 Task: Create a due date automation trigger when advanced on, 2 working days after a card is due add basic without the green label at 11:00 AM.
Action: Mouse moved to (932, 286)
Screenshot: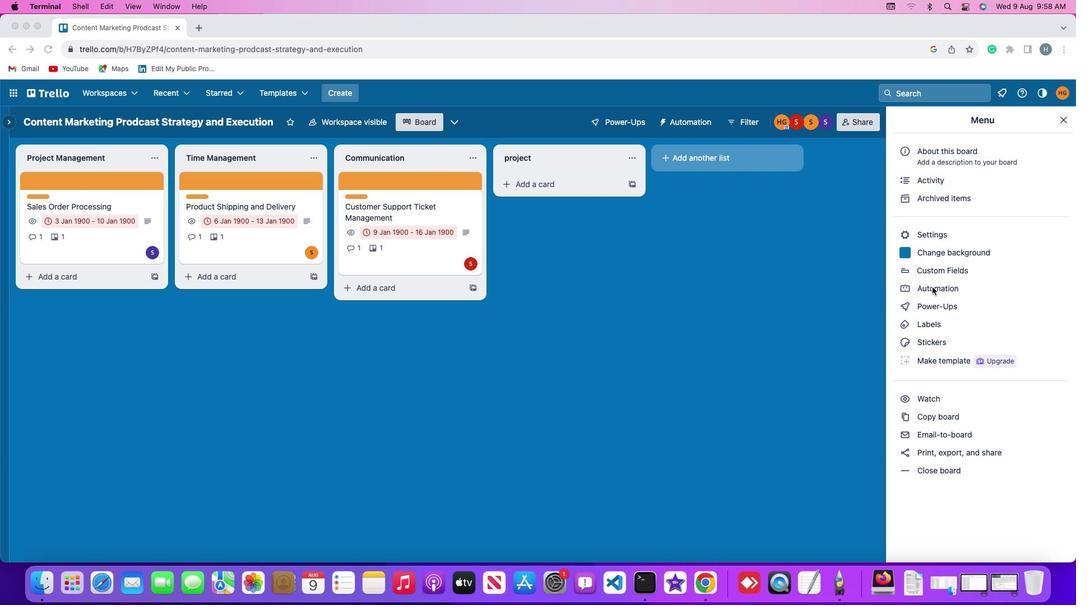 
Action: Mouse pressed left at (932, 286)
Screenshot: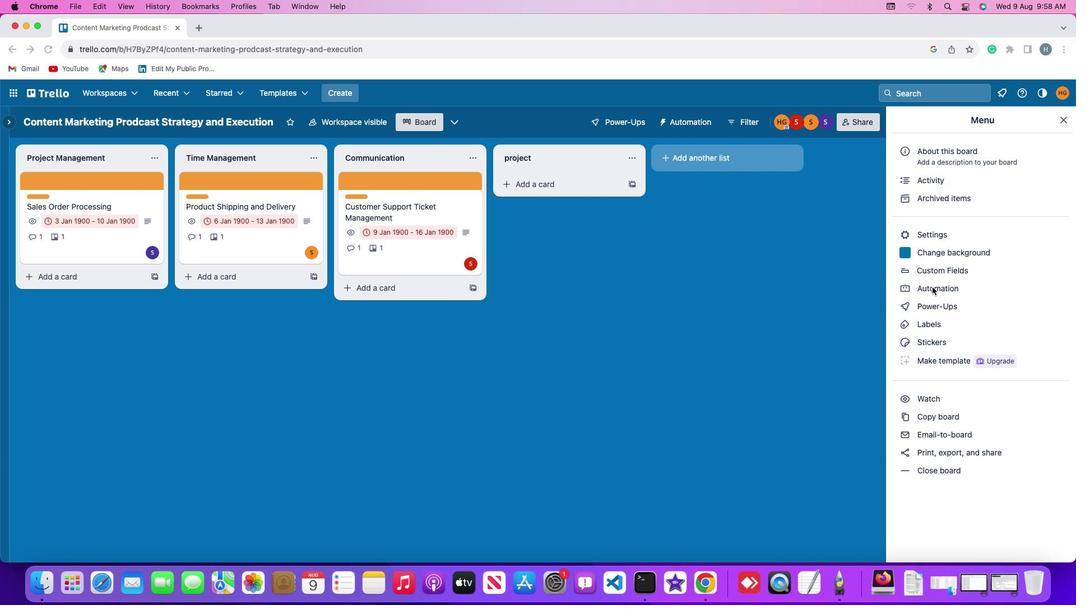 
Action: Mouse pressed left at (932, 286)
Screenshot: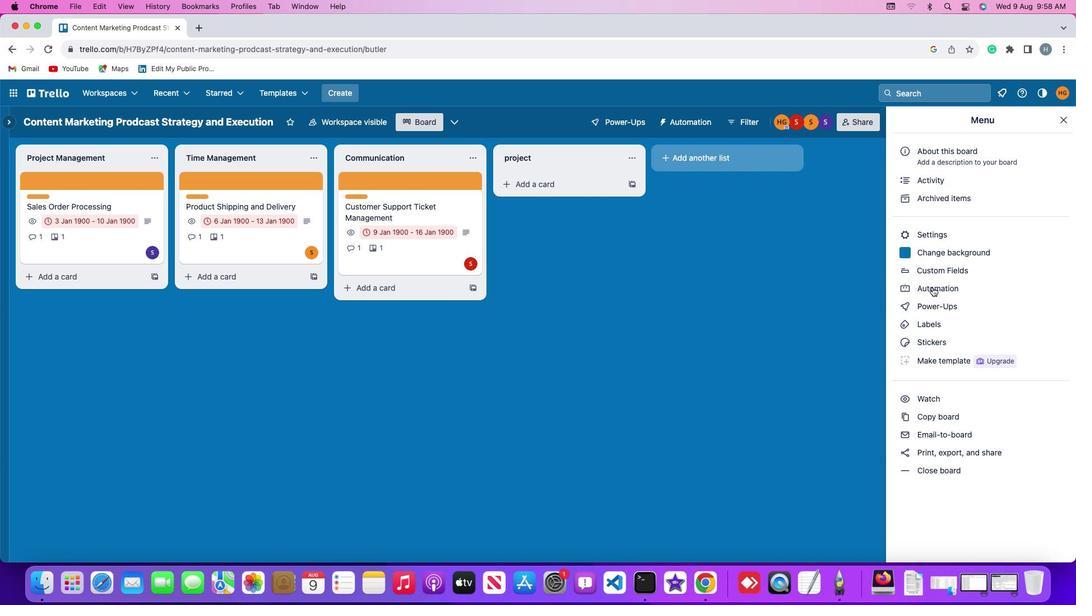 
Action: Mouse moved to (62, 264)
Screenshot: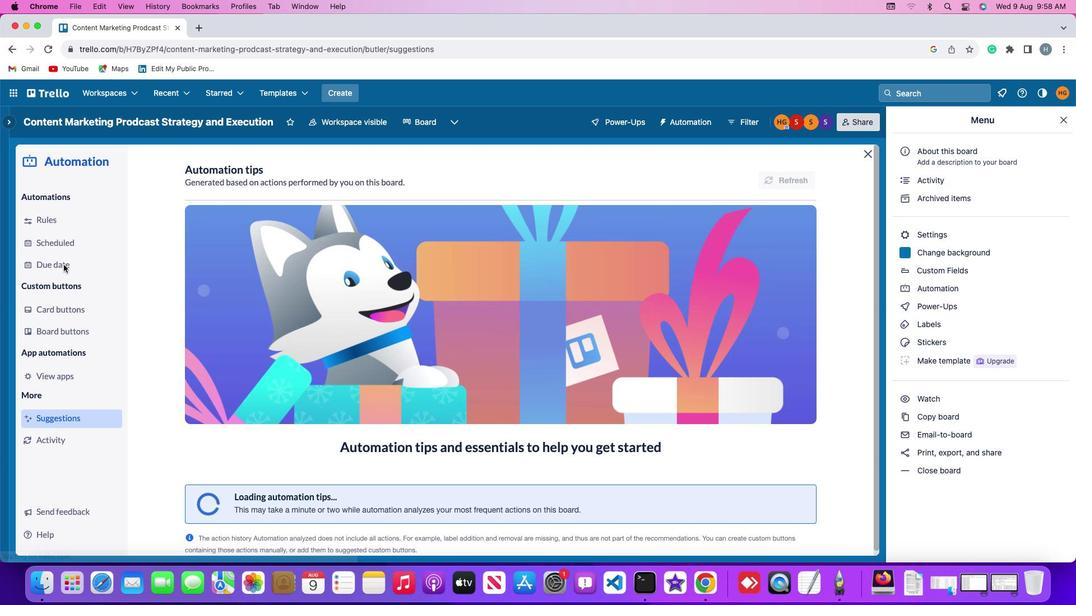 
Action: Mouse pressed left at (62, 264)
Screenshot: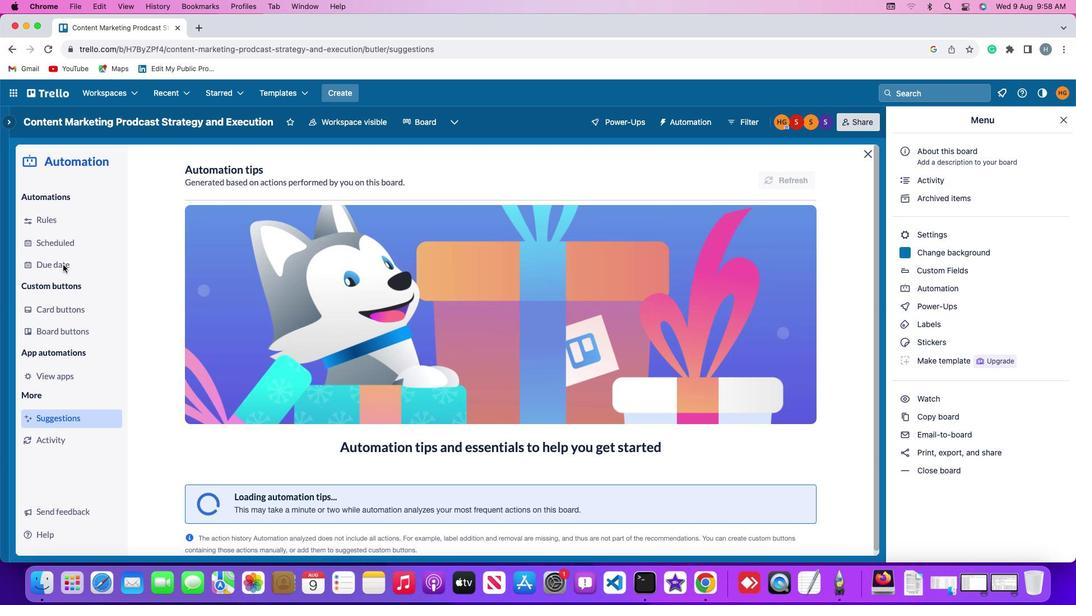 
Action: Mouse moved to (755, 173)
Screenshot: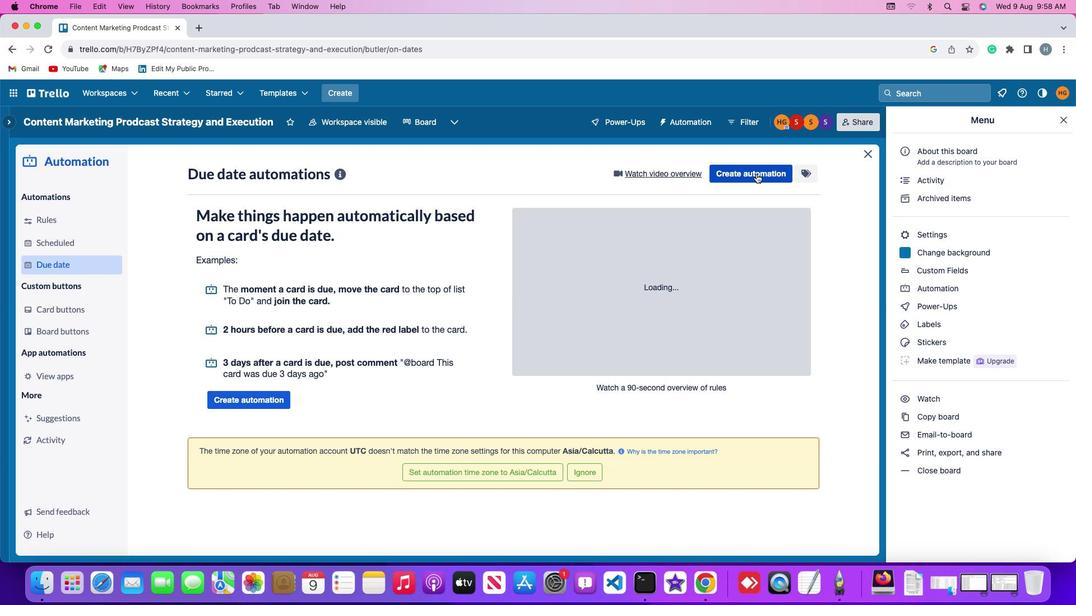 
Action: Mouse pressed left at (755, 173)
Screenshot: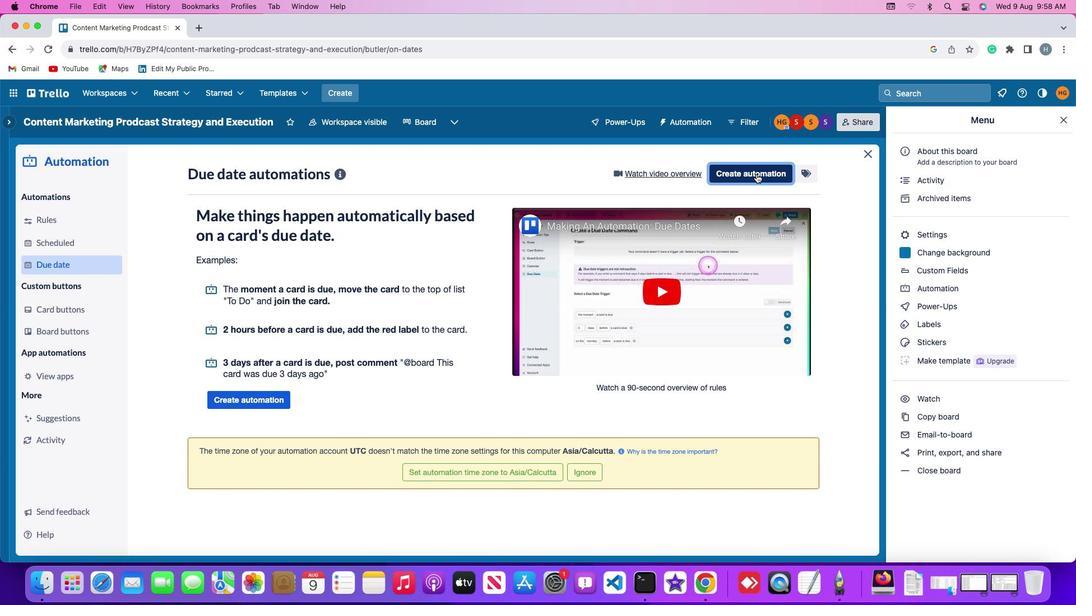 
Action: Mouse moved to (259, 283)
Screenshot: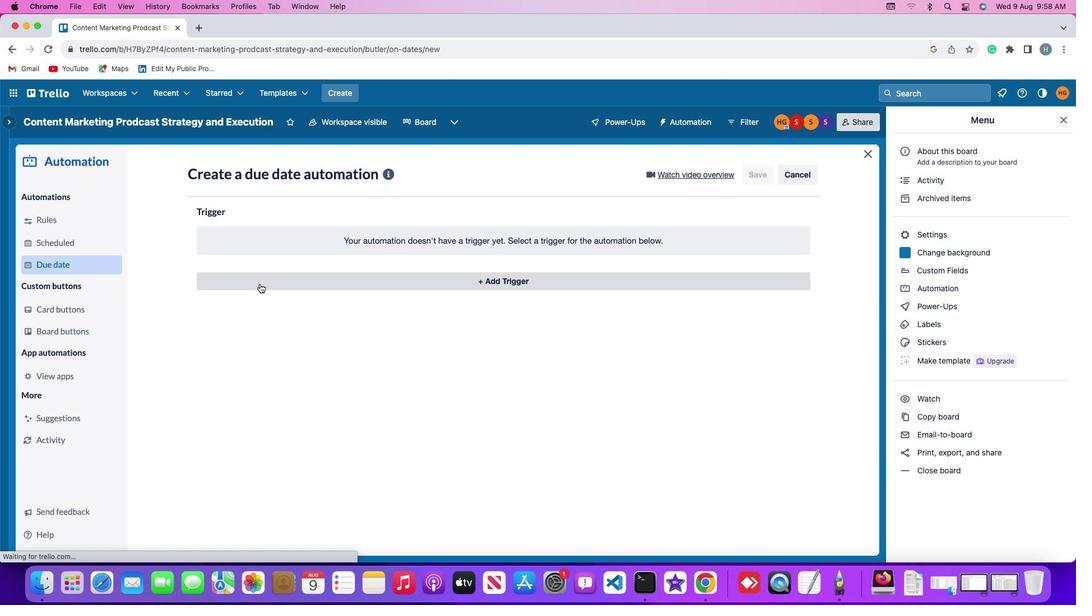 
Action: Mouse pressed left at (259, 283)
Screenshot: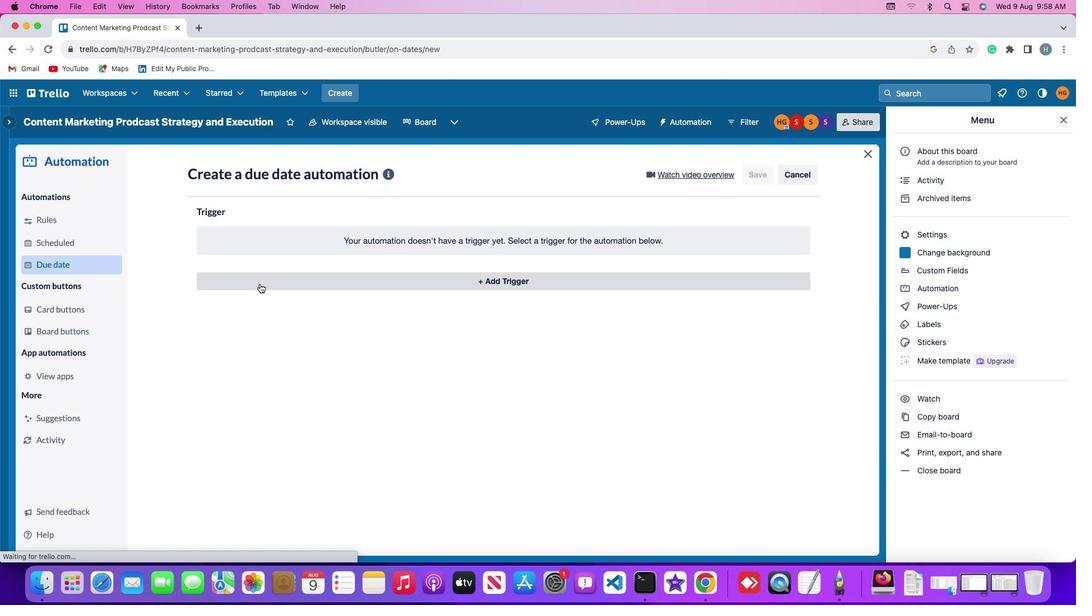 
Action: Mouse moved to (221, 452)
Screenshot: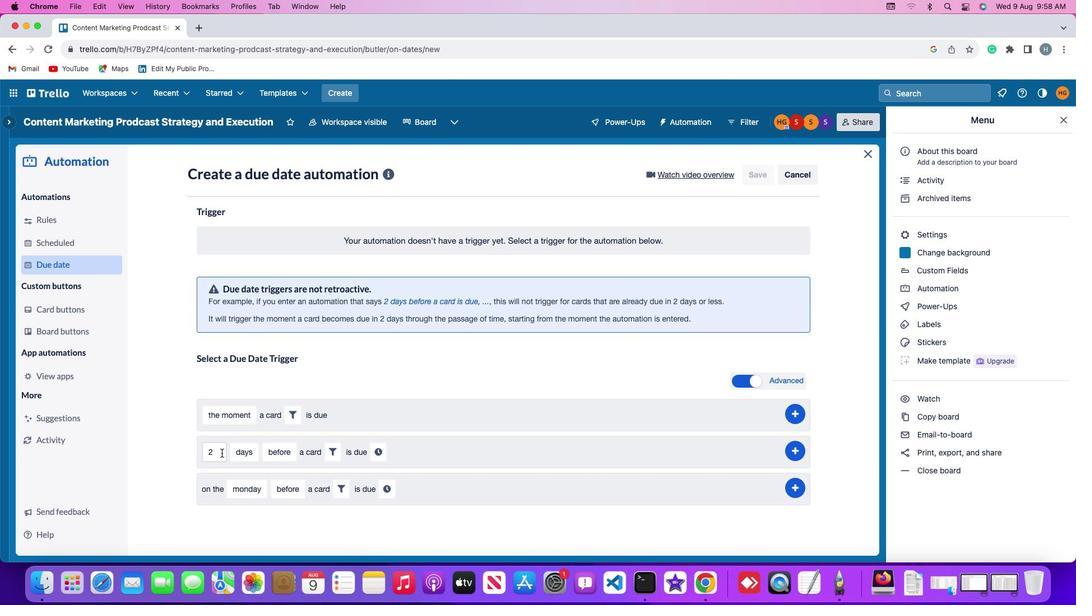 
Action: Mouse pressed left at (221, 452)
Screenshot: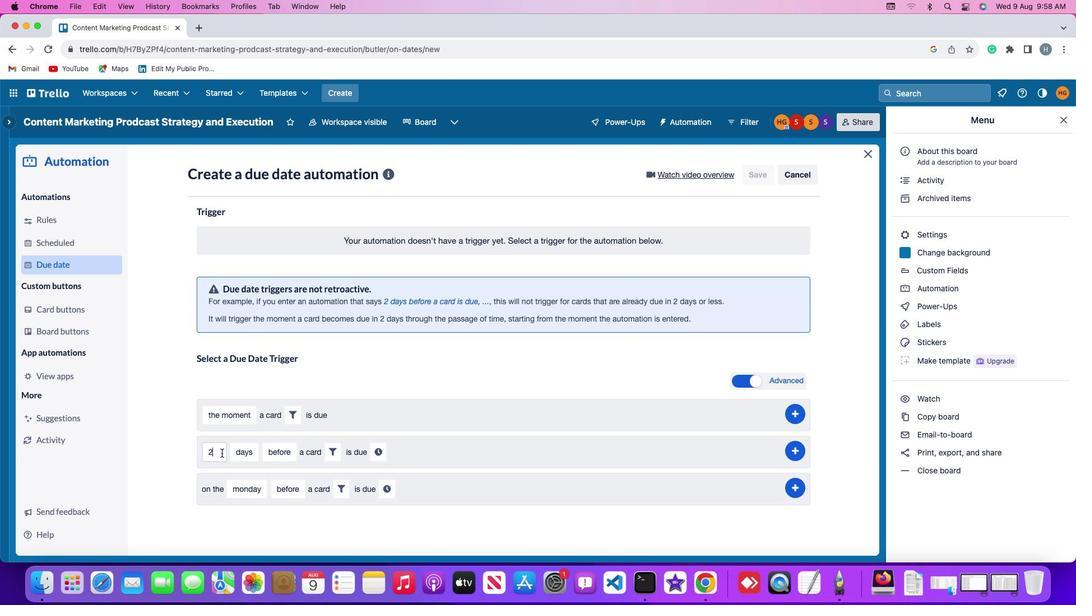 
Action: Key pressed Key.backspace'2'
Screenshot: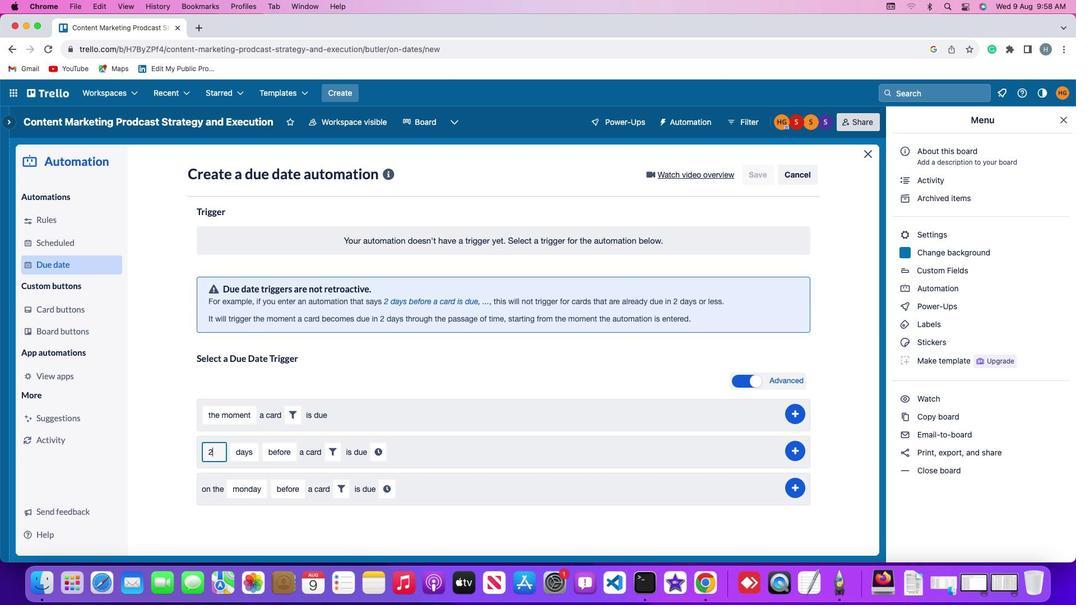 
Action: Mouse moved to (242, 453)
Screenshot: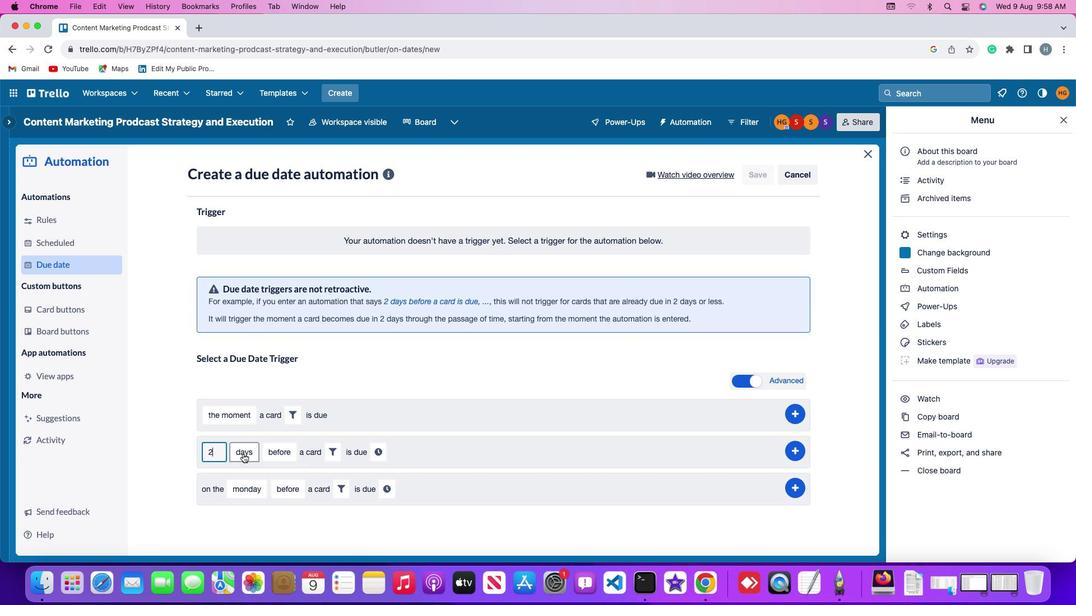 
Action: Mouse pressed left at (242, 453)
Screenshot: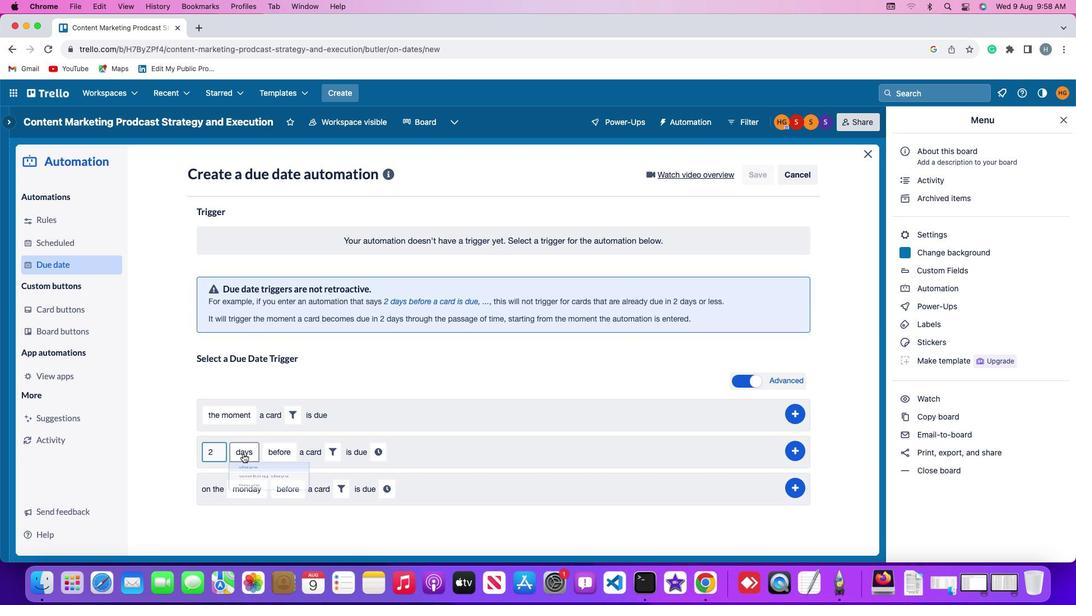 
Action: Mouse moved to (256, 496)
Screenshot: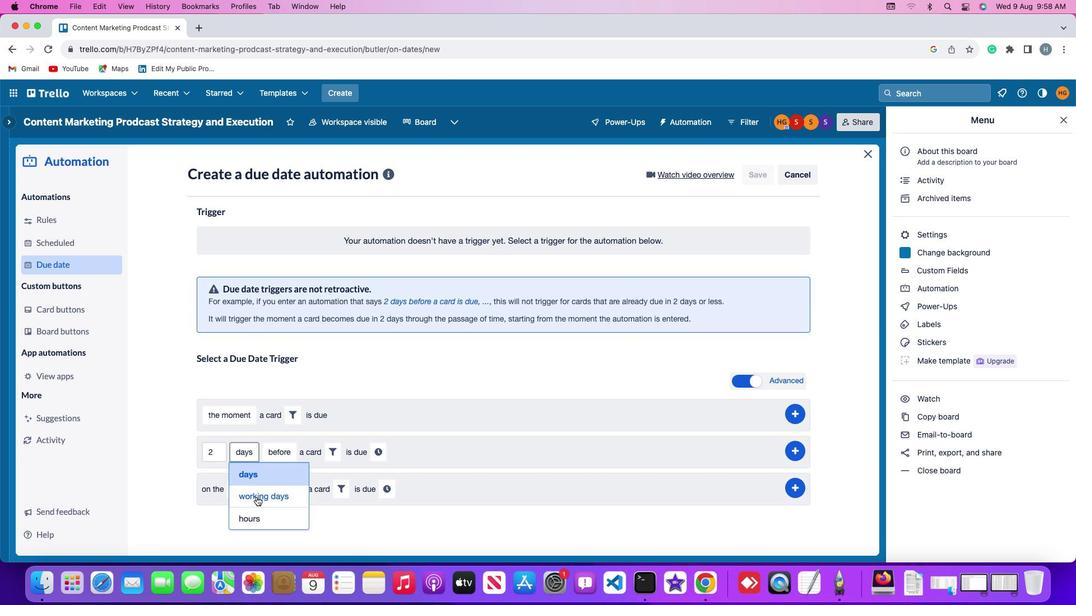 
Action: Mouse pressed left at (256, 496)
Screenshot: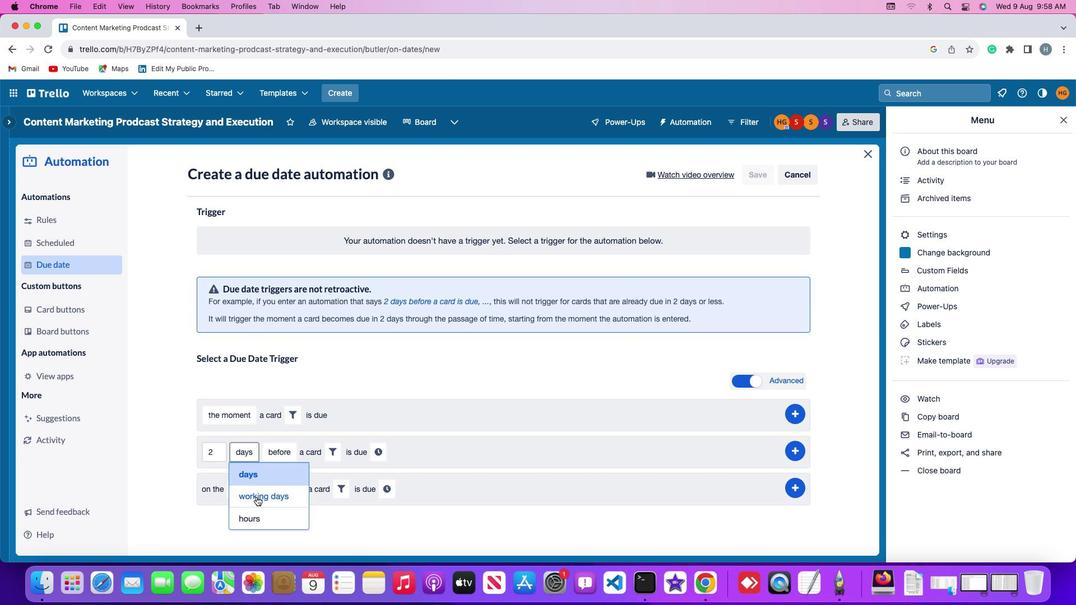 
Action: Mouse moved to (306, 455)
Screenshot: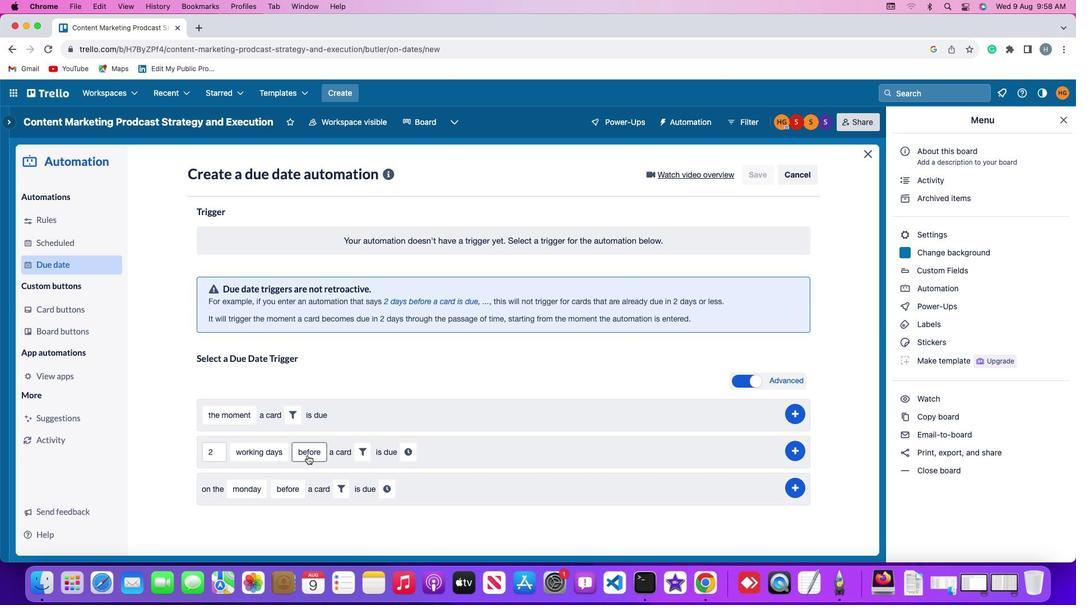 
Action: Mouse pressed left at (306, 455)
Screenshot: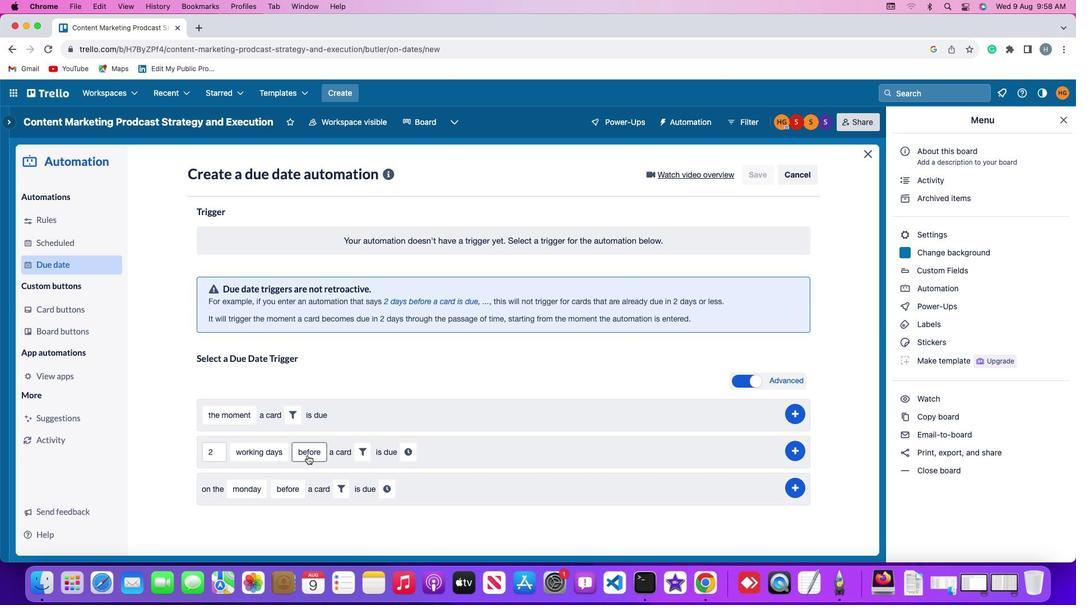 
Action: Mouse moved to (310, 495)
Screenshot: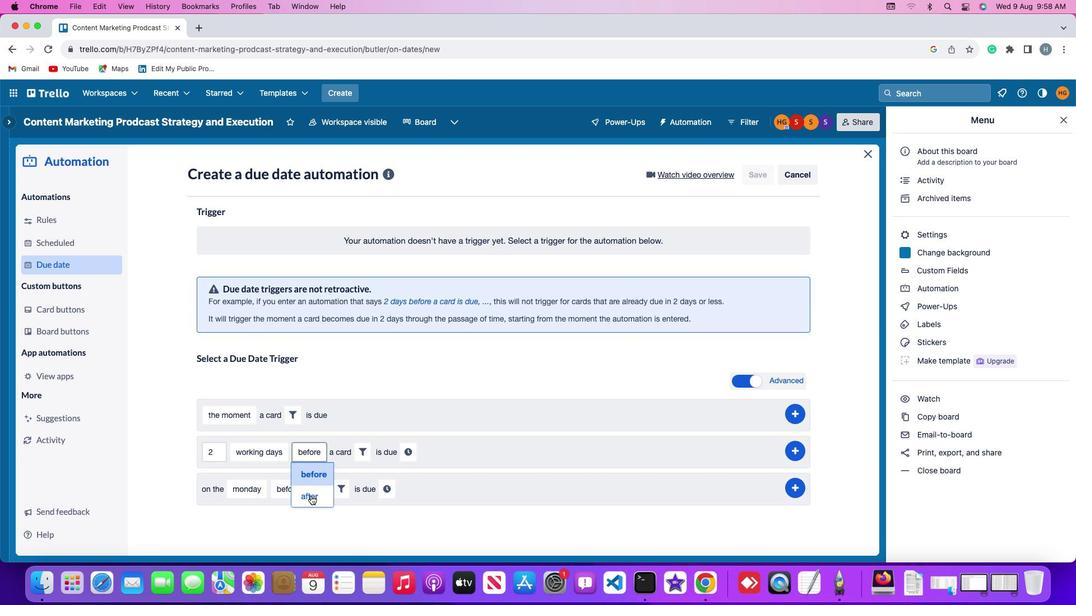 
Action: Mouse pressed left at (310, 495)
Screenshot: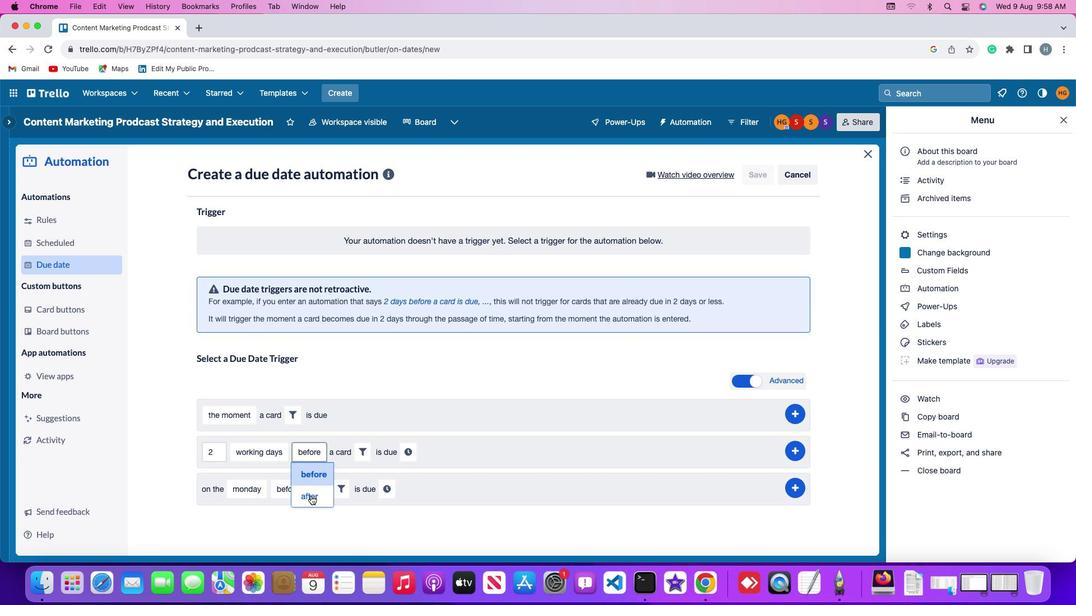
Action: Mouse moved to (360, 456)
Screenshot: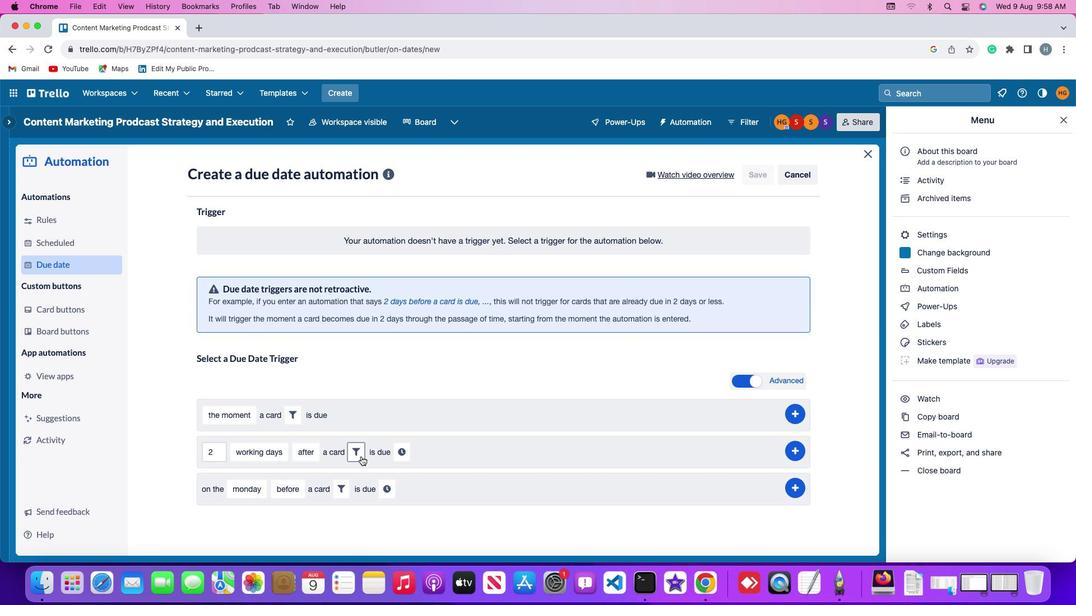 
Action: Mouse pressed left at (360, 456)
Screenshot: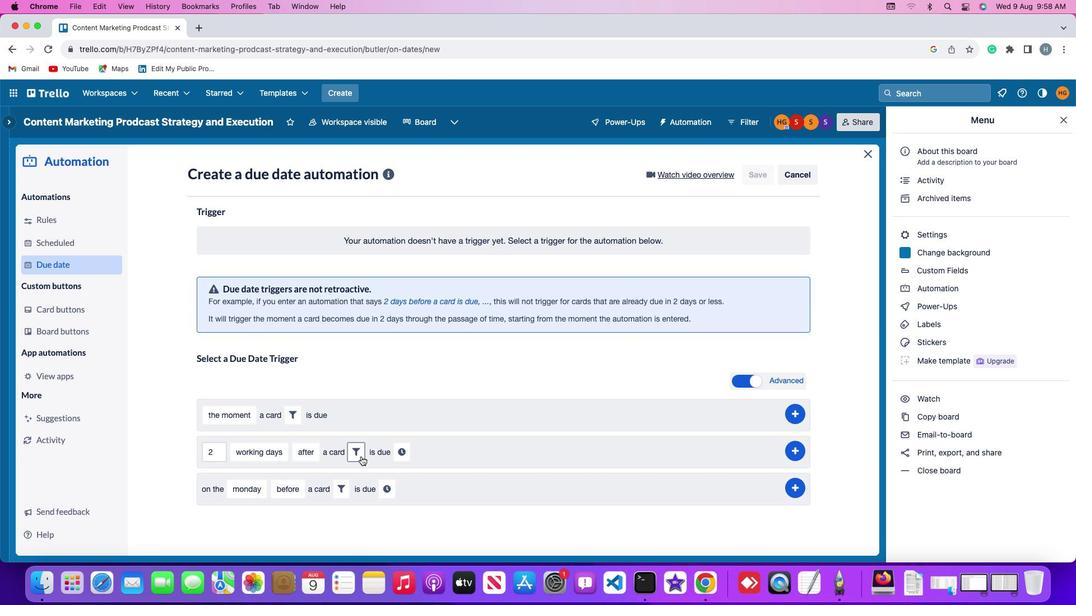 
Action: Mouse moved to (335, 515)
Screenshot: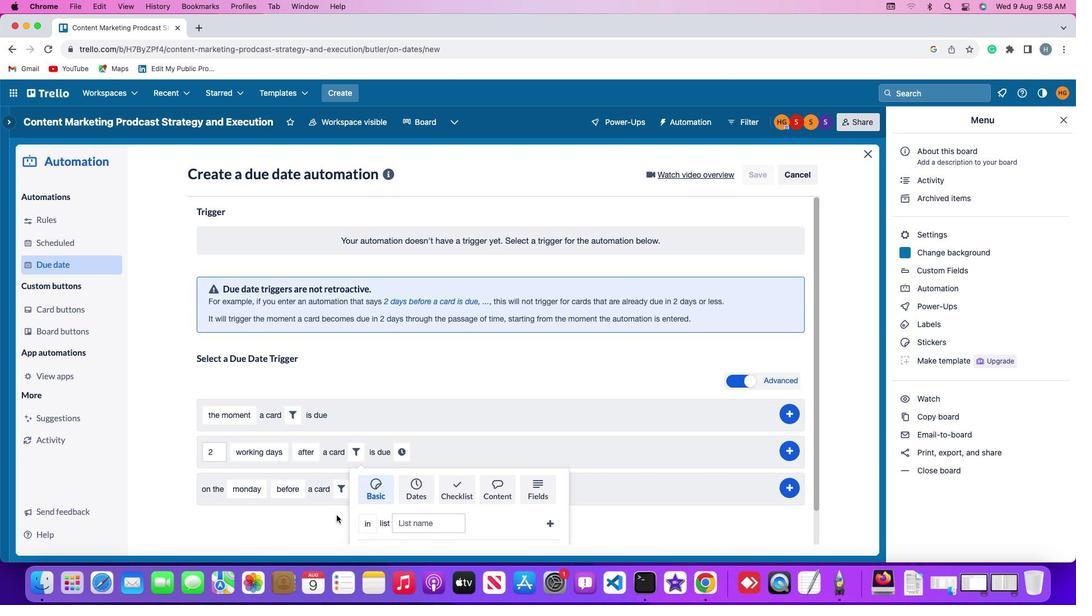 
Action: Mouse scrolled (335, 515) with delta (0, 0)
Screenshot: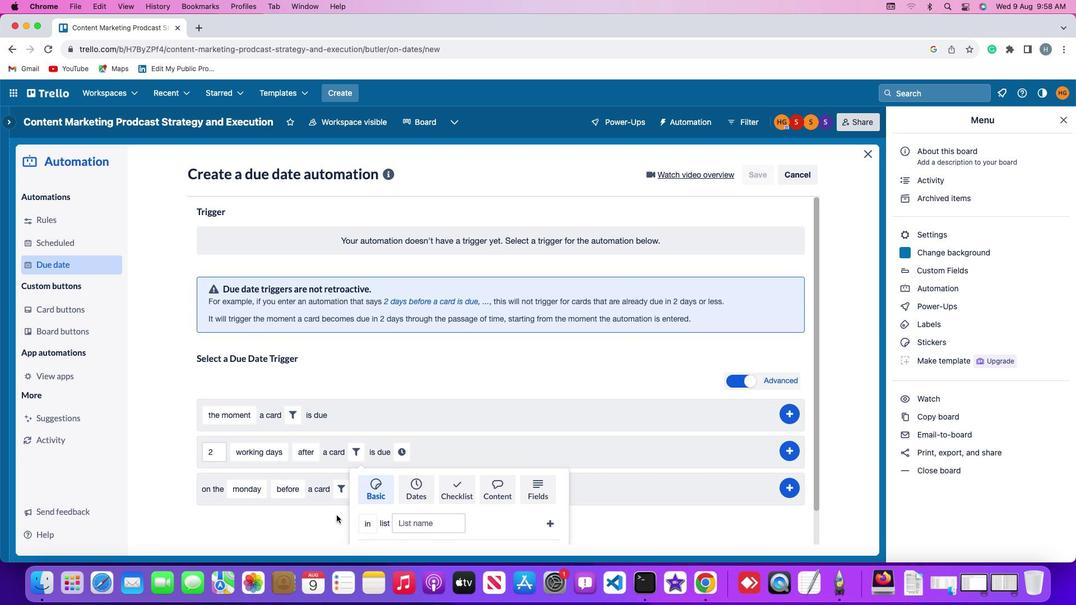 
Action: Mouse scrolled (335, 515) with delta (0, 0)
Screenshot: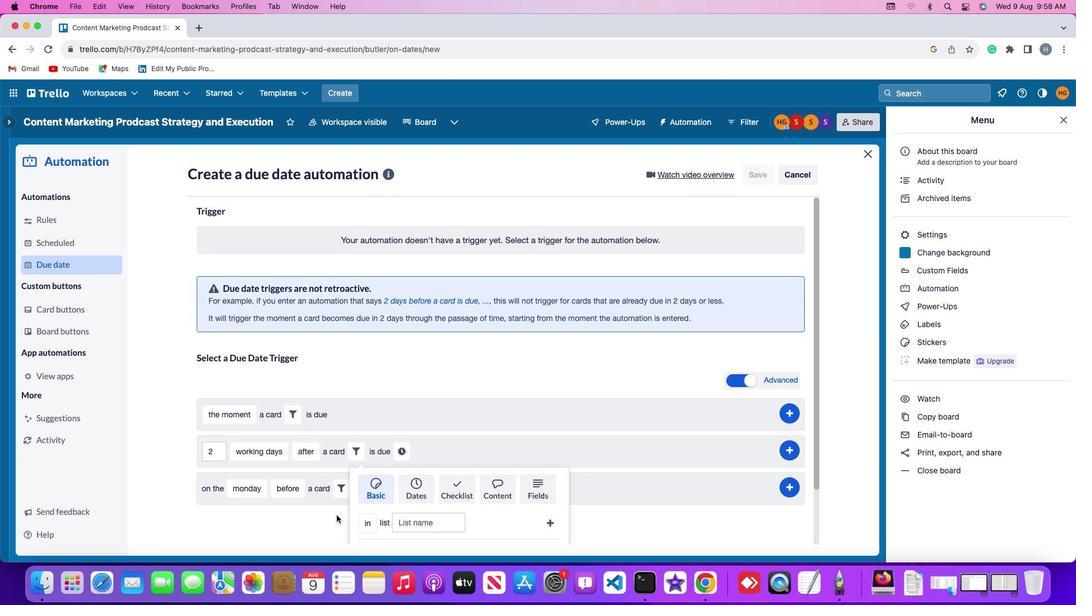 
Action: Mouse scrolled (335, 515) with delta (0, -1)
Screenshot: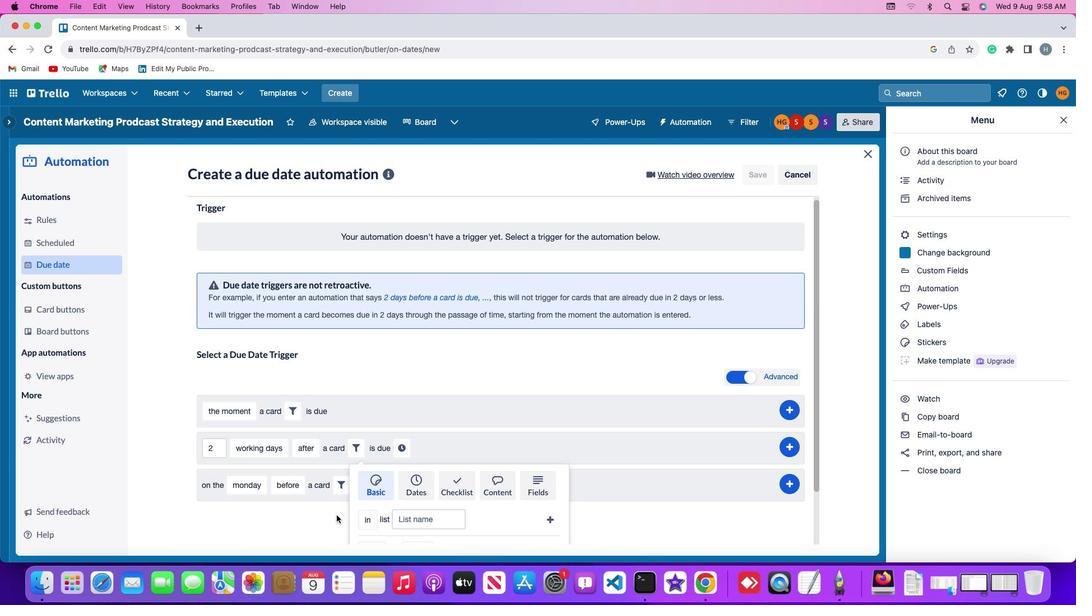 
Action: Mouse scrolled (335, 515) with delta (0, -2)
Screenshot: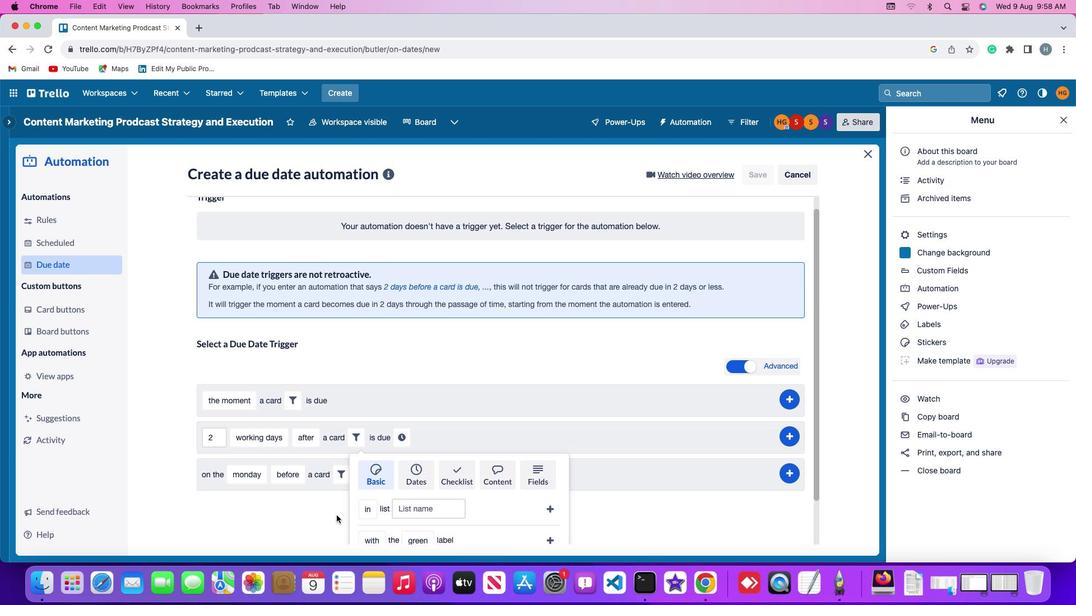 
Action: Mouse scrolled (335, 515) with delta (0, -2)
Screenshot: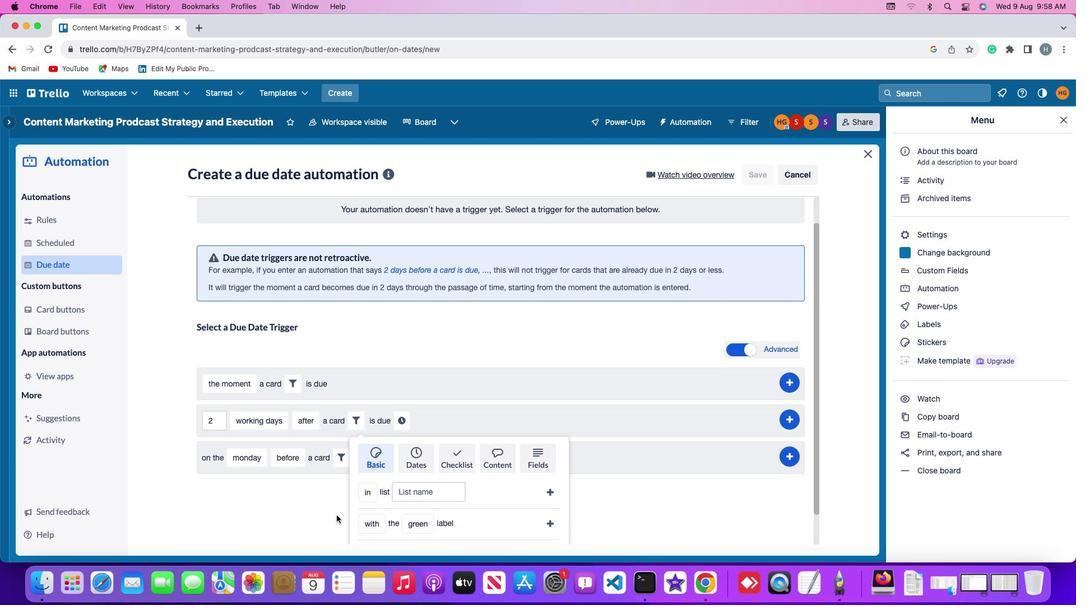 
Action: Mouse moved to (361, 495)
Screenshot: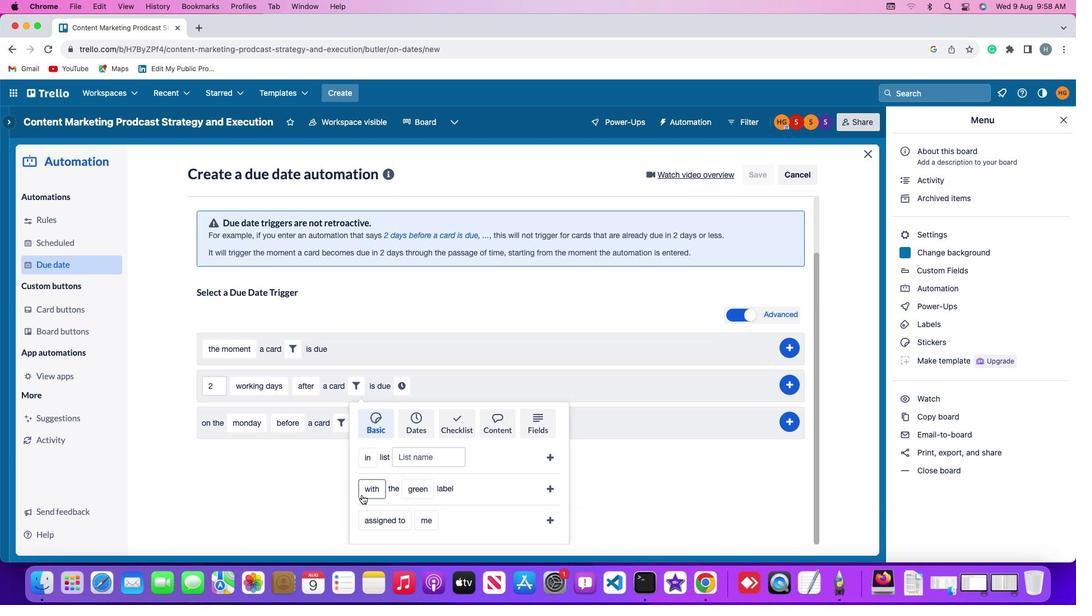 
Action: Mouse pressed left at (361, 495)
Screenshot: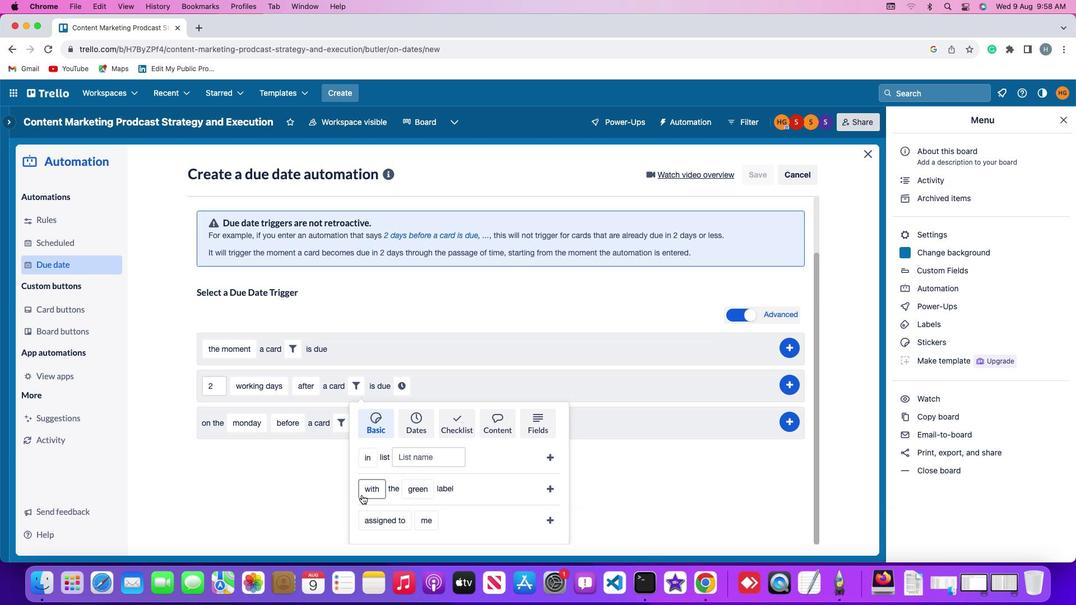 
Action: Mouse moved to (383, 443)
Screenshot: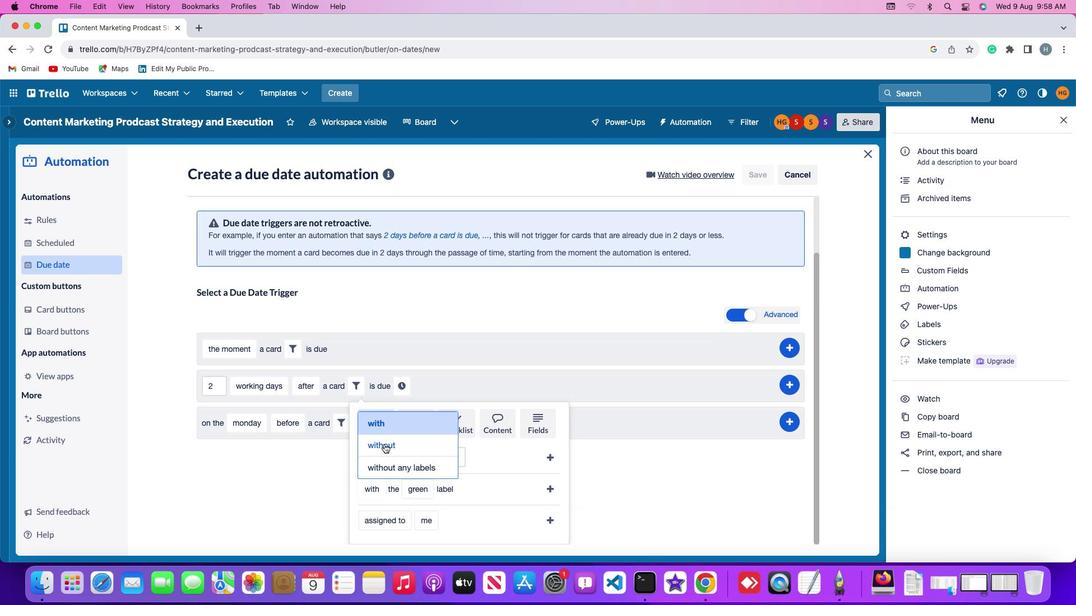 
Action: Mouse pressed left at (383, 443)
Screenshot: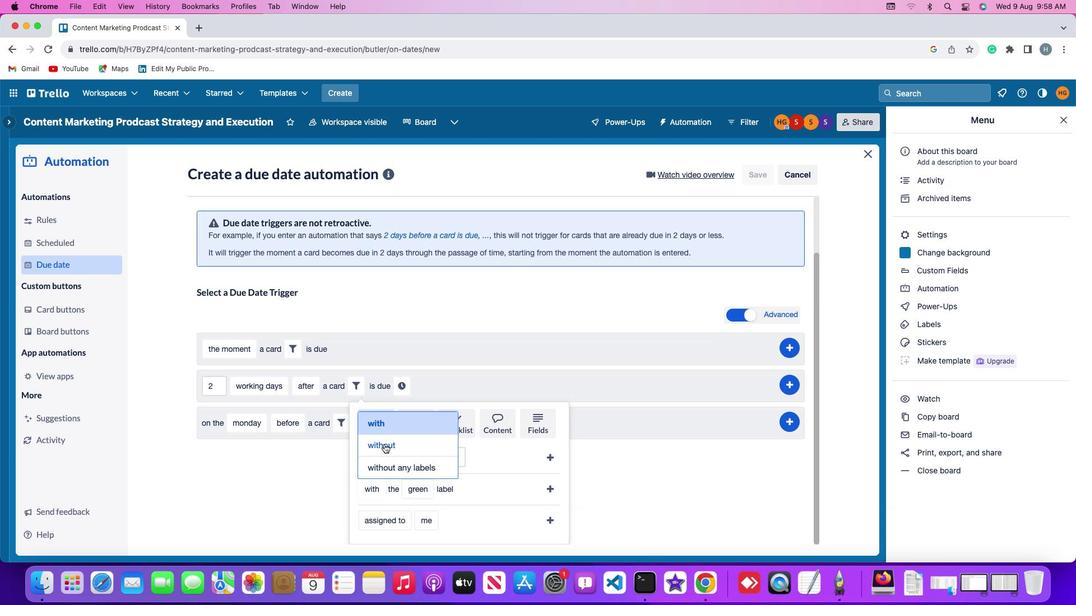
Action: Mouse moved to (439, 488)
Screenshot: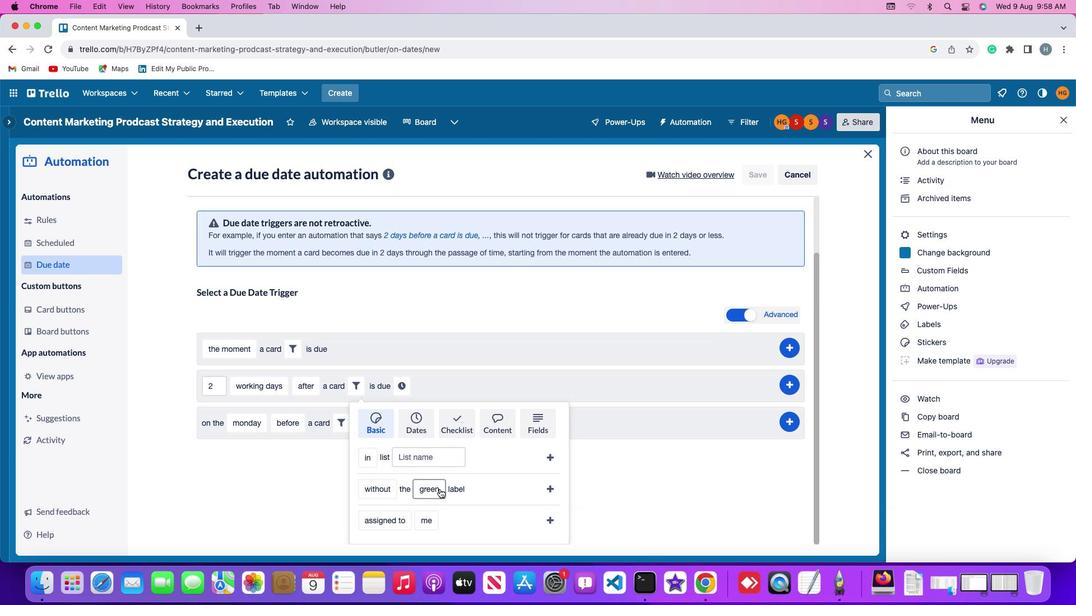 
Action: Mouse pressed left at (439, 488)
Screenshot: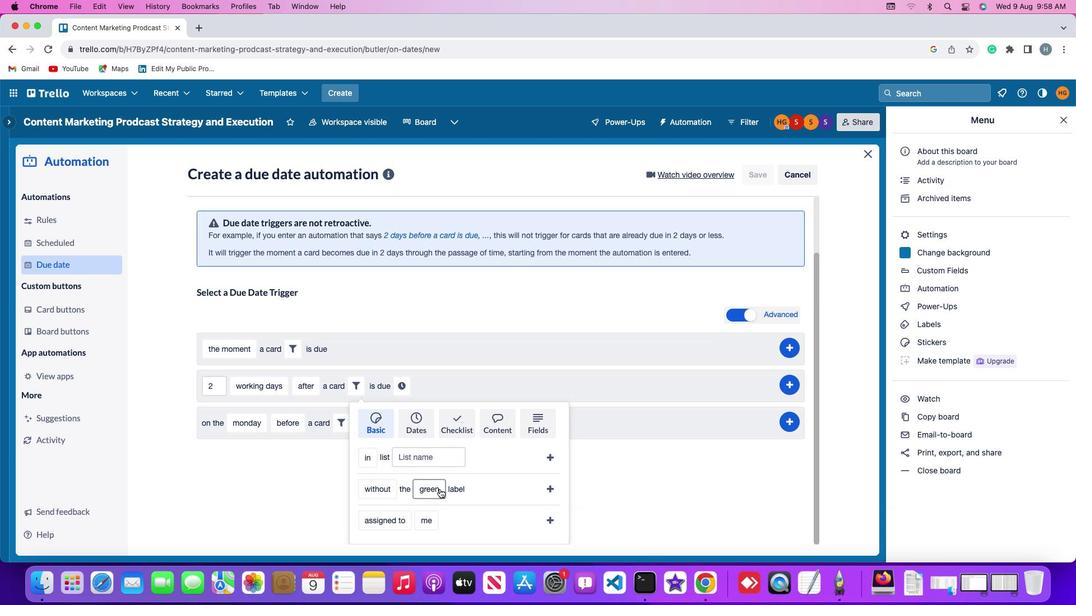 
Action: Mouse moved to (427, 344)
Screenshot: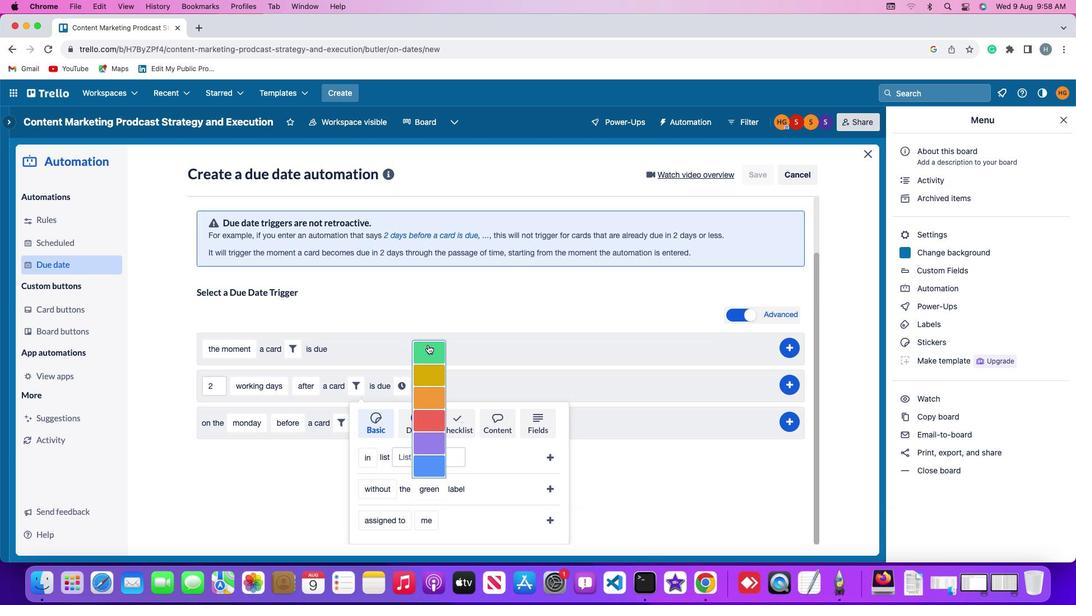 
Action: Mouse pressed left at (427, 344)
Screenshot: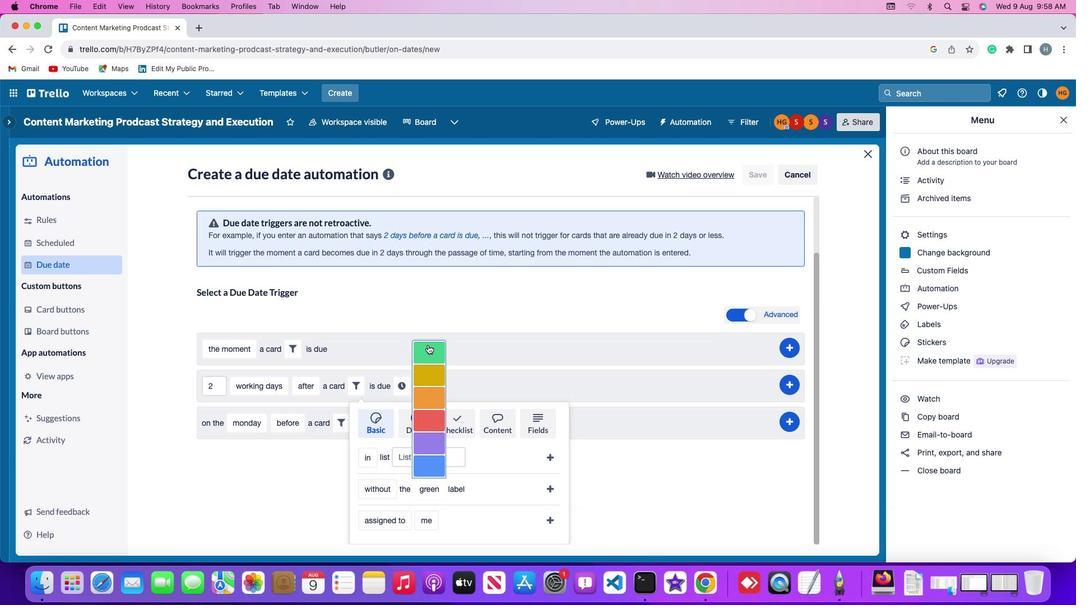 
Action: Mouse moved to (552, 485)
Screenshot: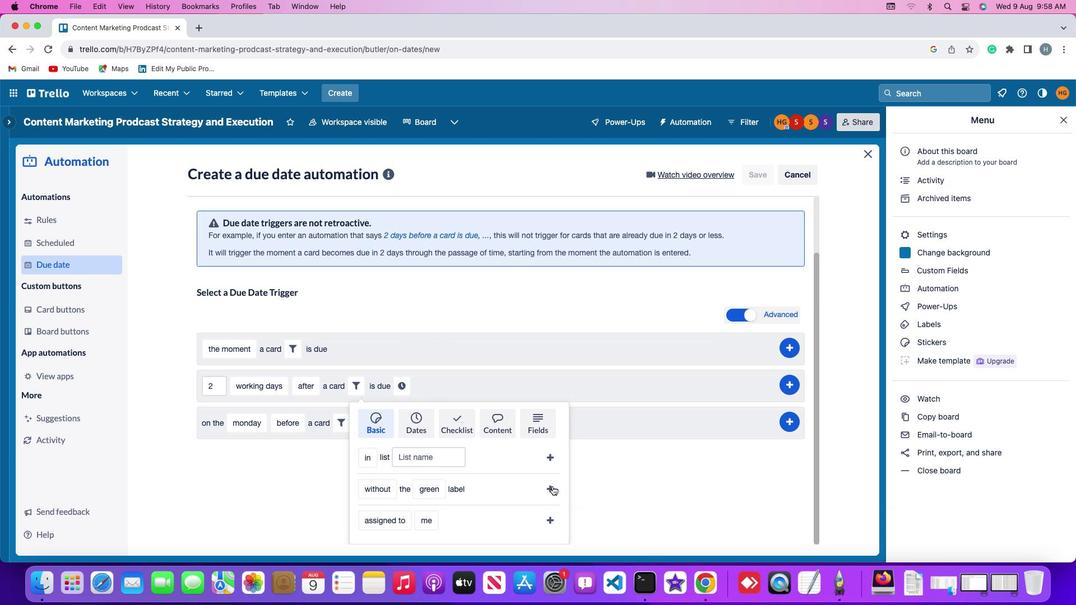 
Action: Mouse pressed left at (552, 485)
Screenshot: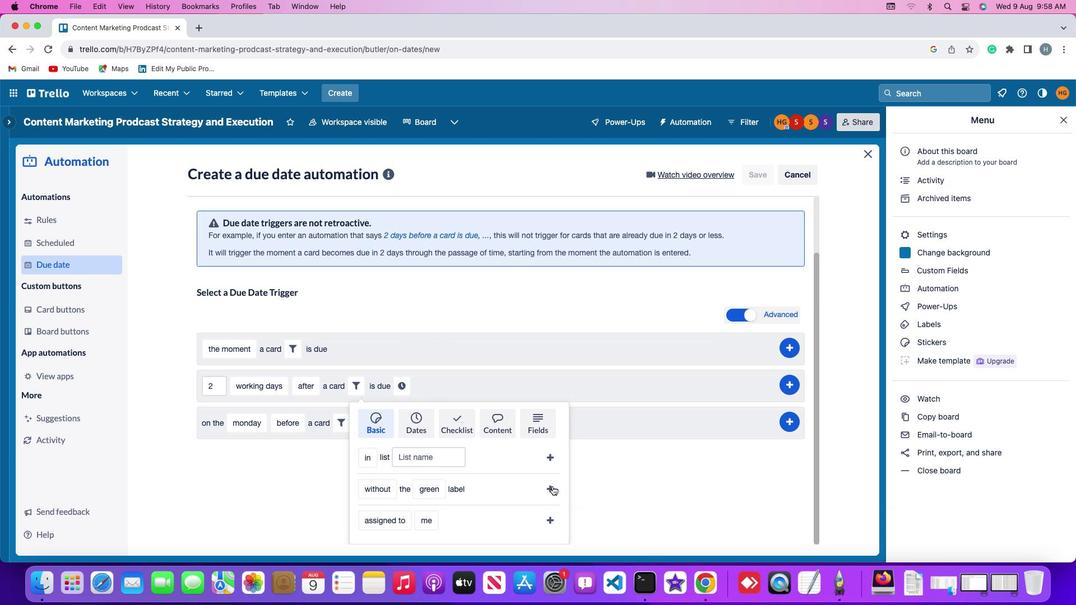 
Action: Mouse moved to (506, 449)
Screenshot: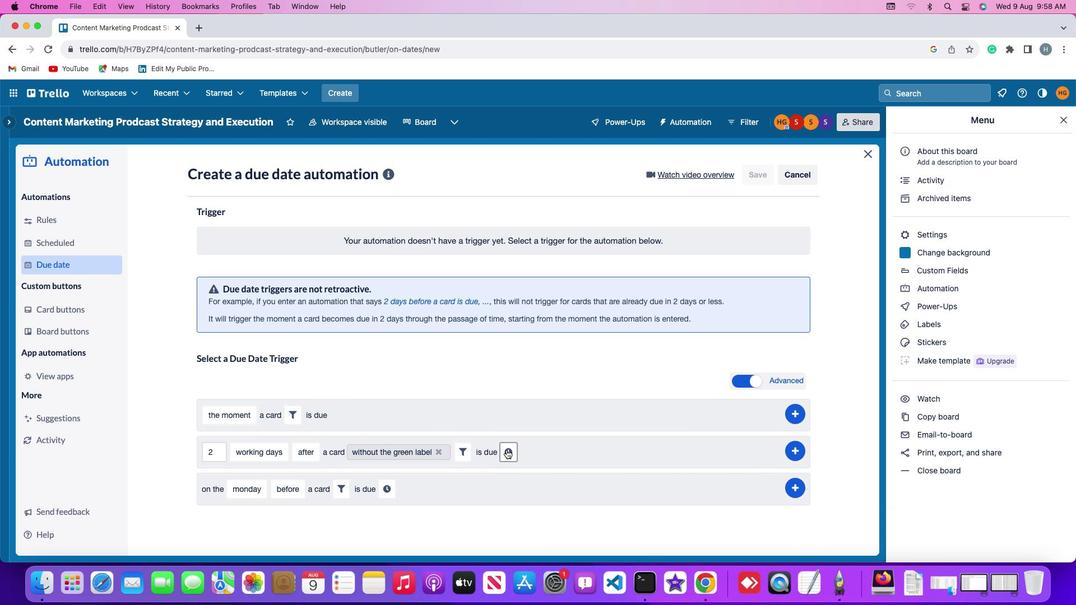 
Action: Mouse pressed left at (506, 449)
Screenshot: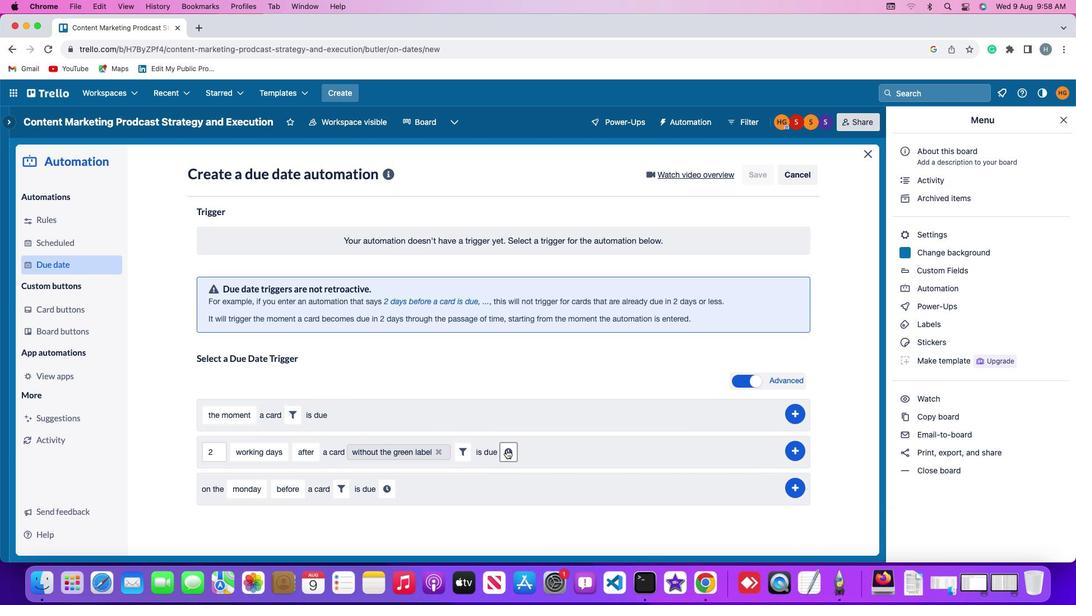 
Action: Mouse moved to (533, 453)
Screenshot: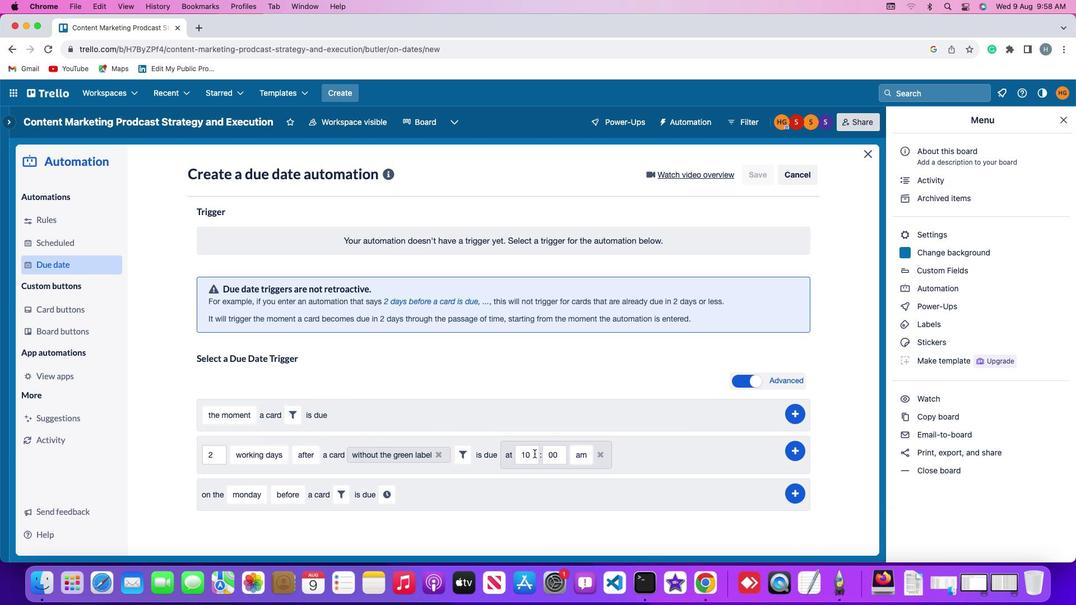 
Action: Mouse pressed left at (533, 453)
Screenshot: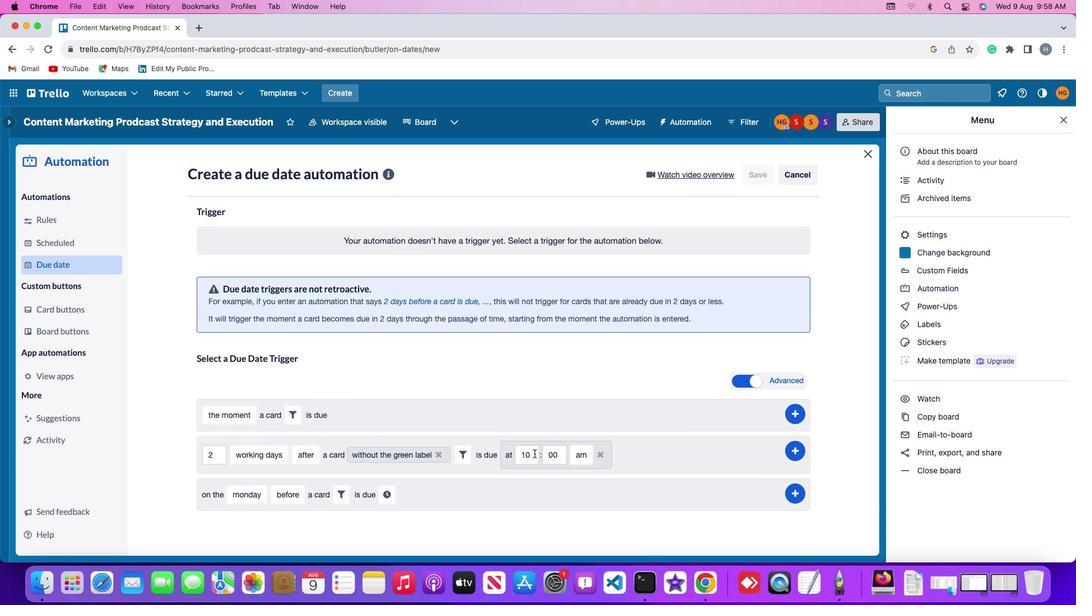 
Action: Key pressed Key.backspace'1'
Screenshot: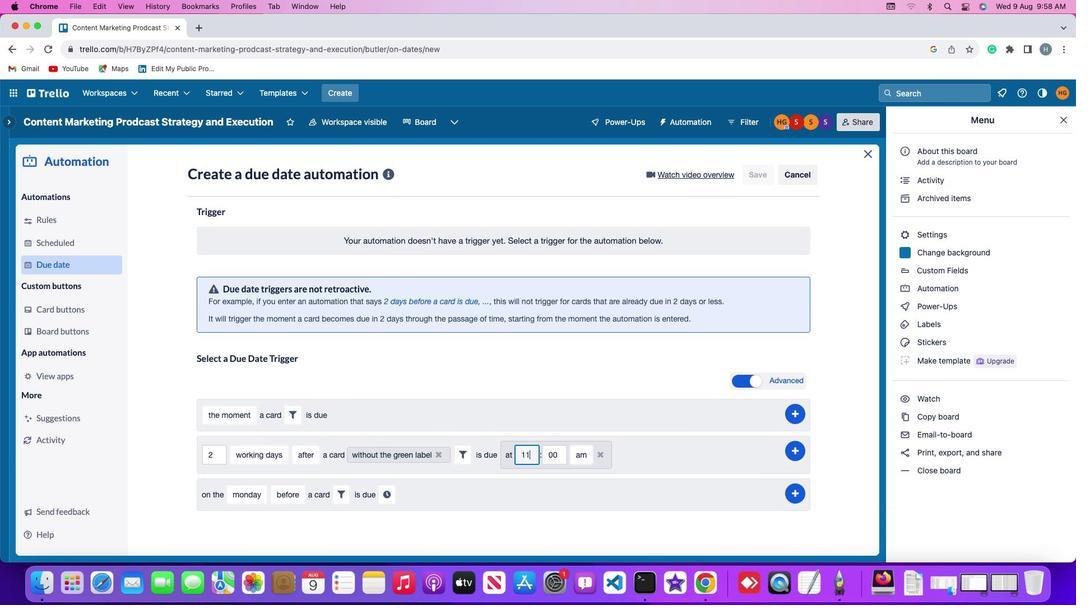 
Action: Mouse moved to (563, 454)
Screenshot: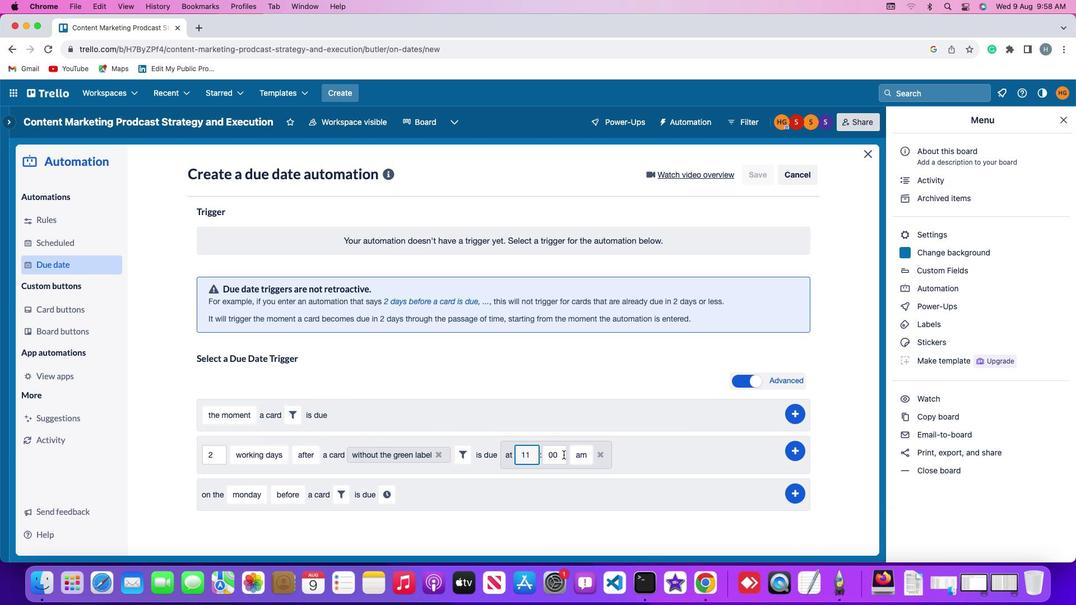 
Action: Mouse pressed left at (563, 454)
Screenshot: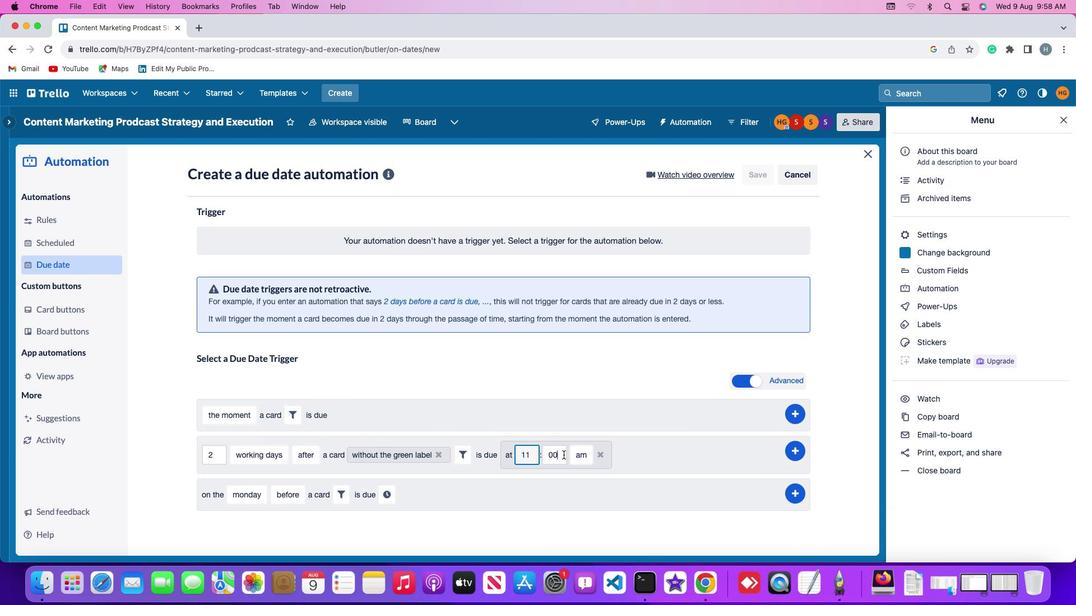 
Action: Key pressed Key.backspace'0'
Screenshot: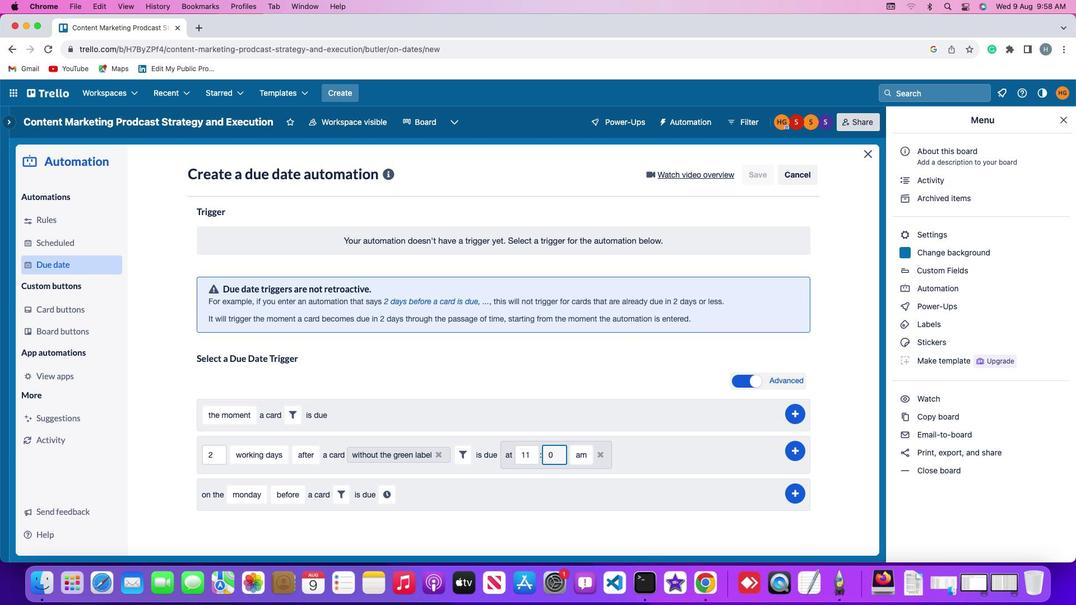 
Action: Mouse moved to (577, 454)
Screenshot: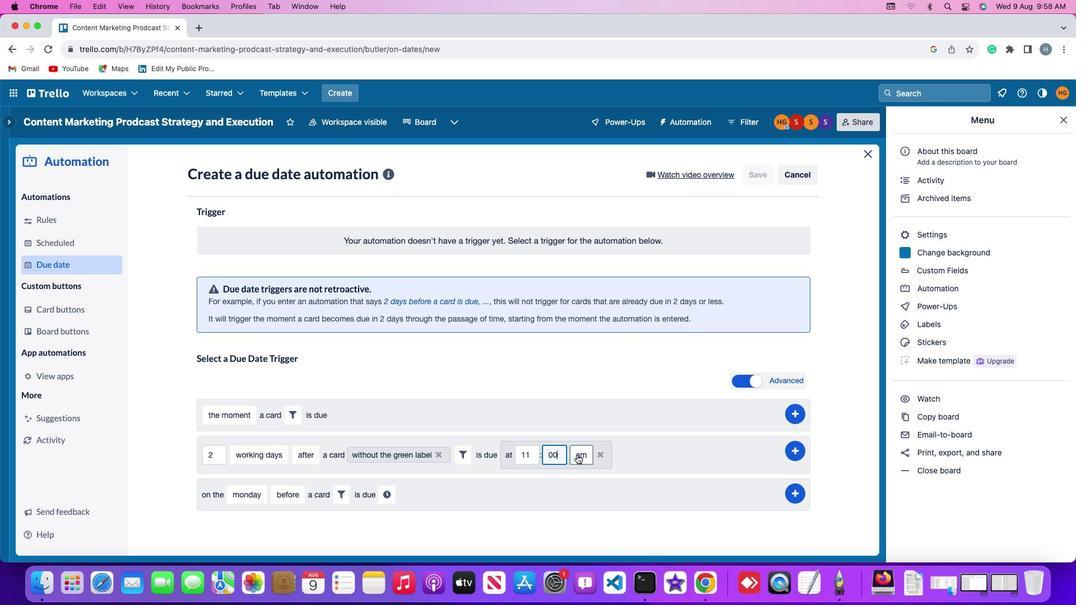 
Action: Mouse pressed left at (577, 454)
Screenshot: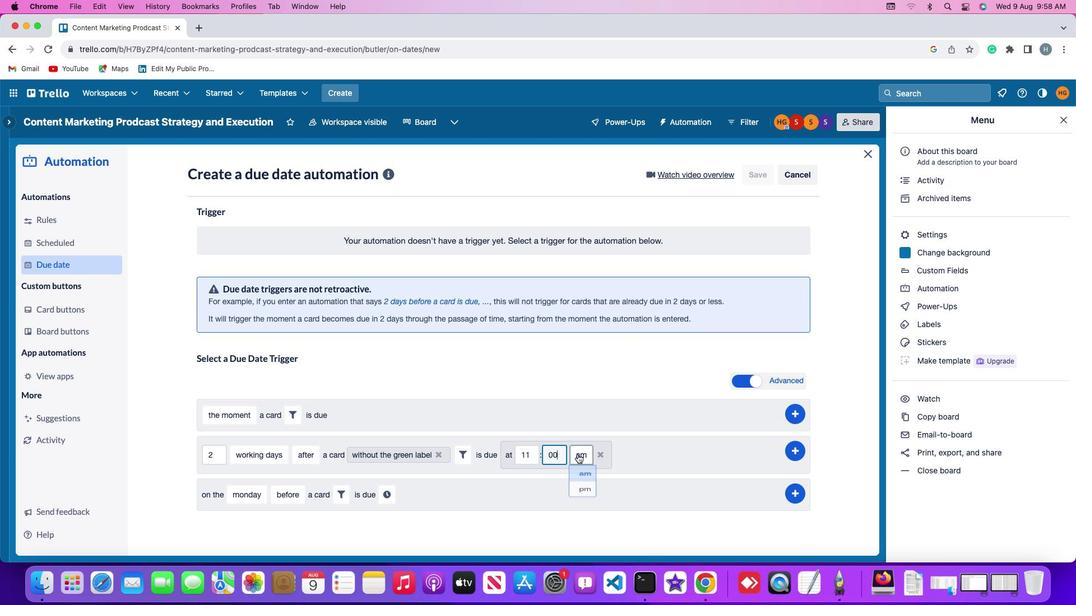 
Action: Mouse moved to (581, 477)
Screenshot: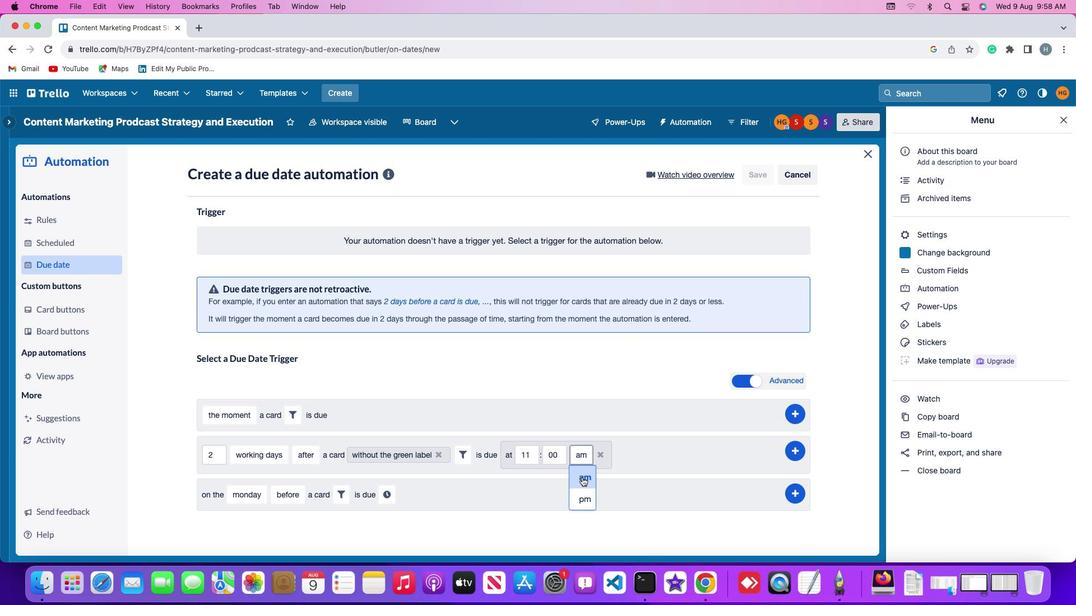 
Action: Mouse pressed left at (581, 477)
Screenshot: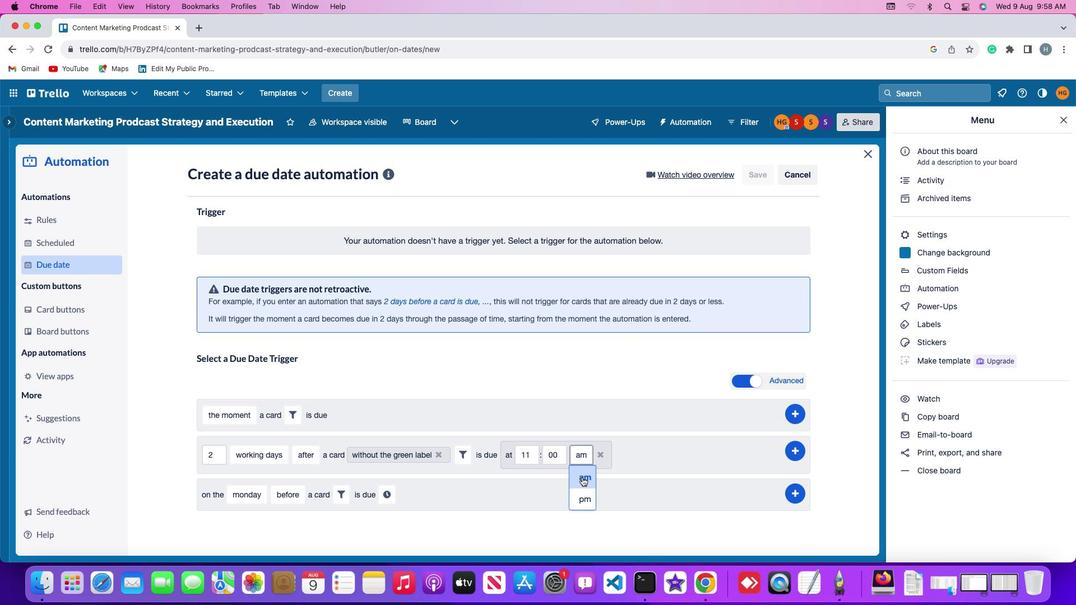
Action: Mouse moved to (796, 450)
Screenshot: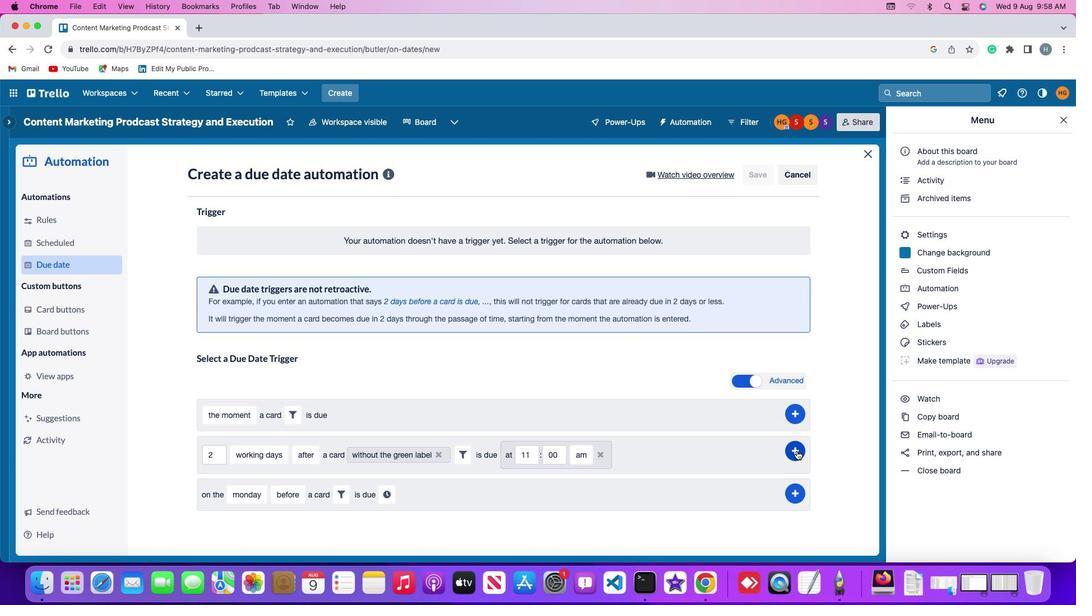 
Action: Mouse pressed left at (796, 450)
Screenshot: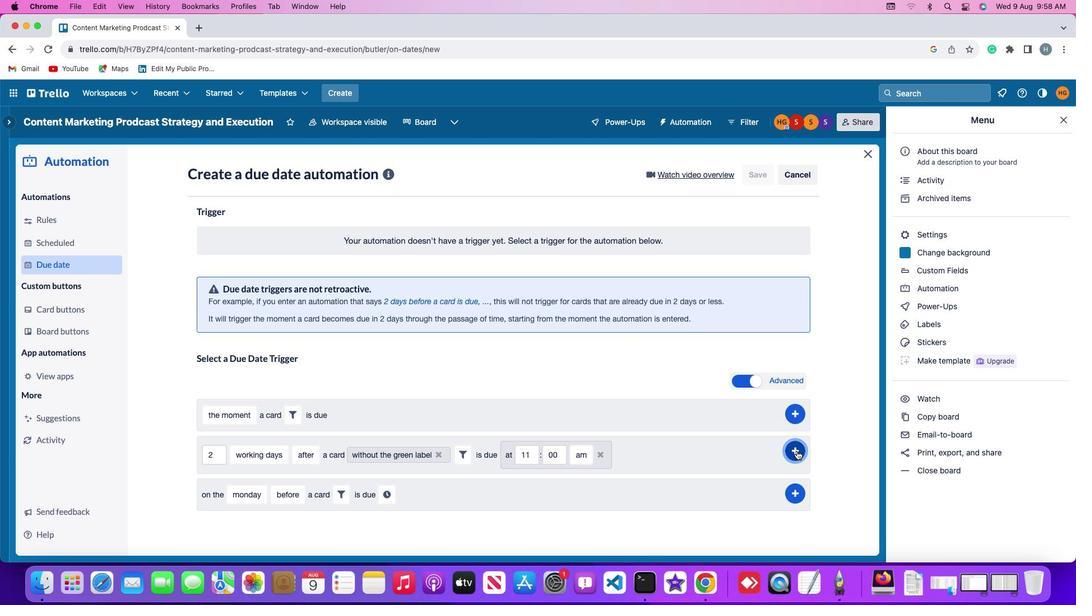 
Action: Mouse moved to (836, 354)
Screenshot: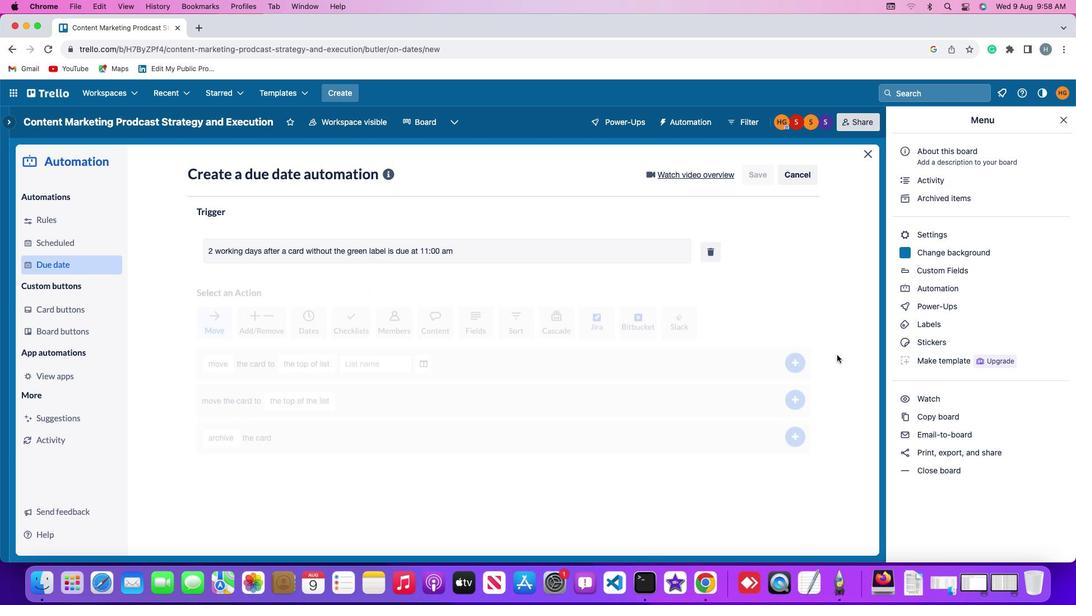 
